Task: For heading Use Nunito with red colour & bold.  font size for heading22,  'Change the font style of data to'Nunito and font size to 14,  Change the alignment of both headline & data to Align left In the sheet  CashExpenses templatesbook
Action: Mouse moved to (43, 132)
Screenshot: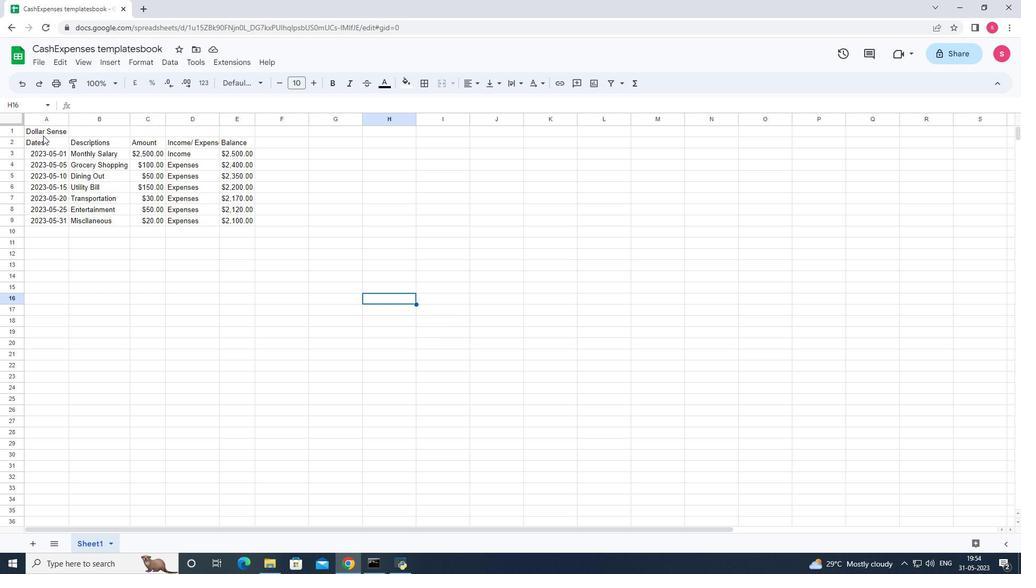 
Action: Mouse pressed left at (43, 132)
Screenshot: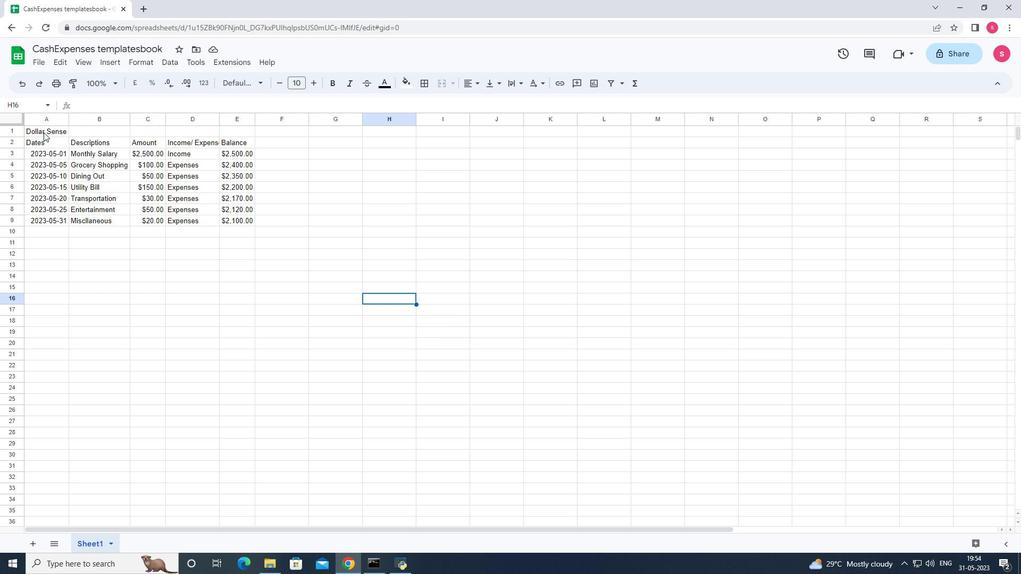 
Action: Mouse moved to (248, 86)
Screenshot: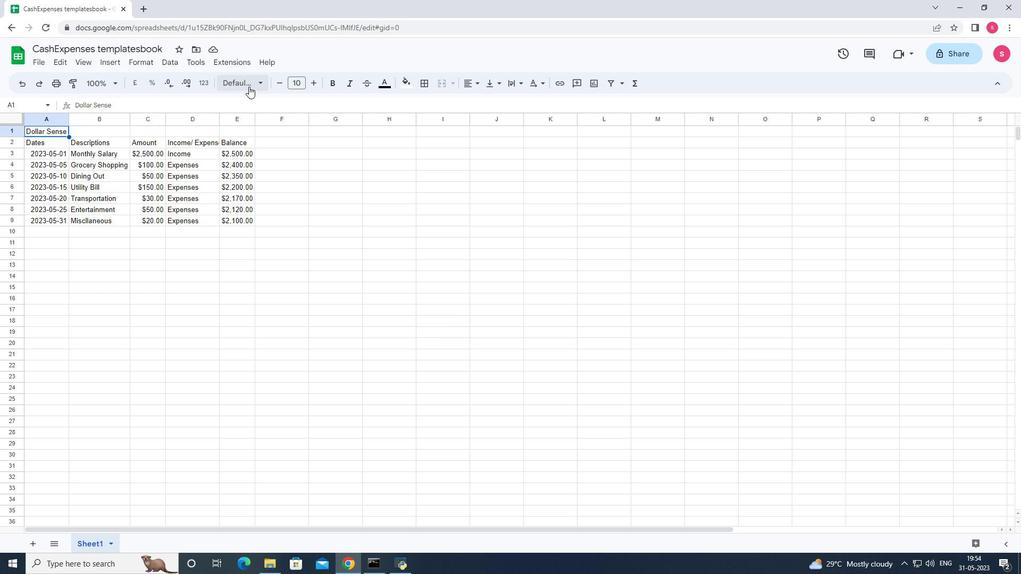 
Action: Mouse pressed left at (248, 86)
Screenshot: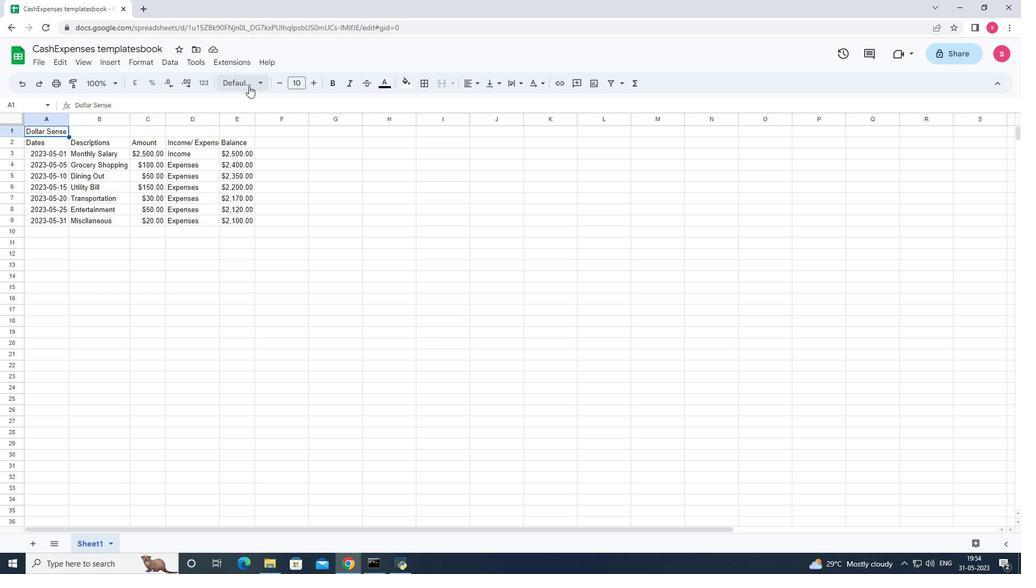 
Action: Mouse moved to (265, 384)
Screenshot: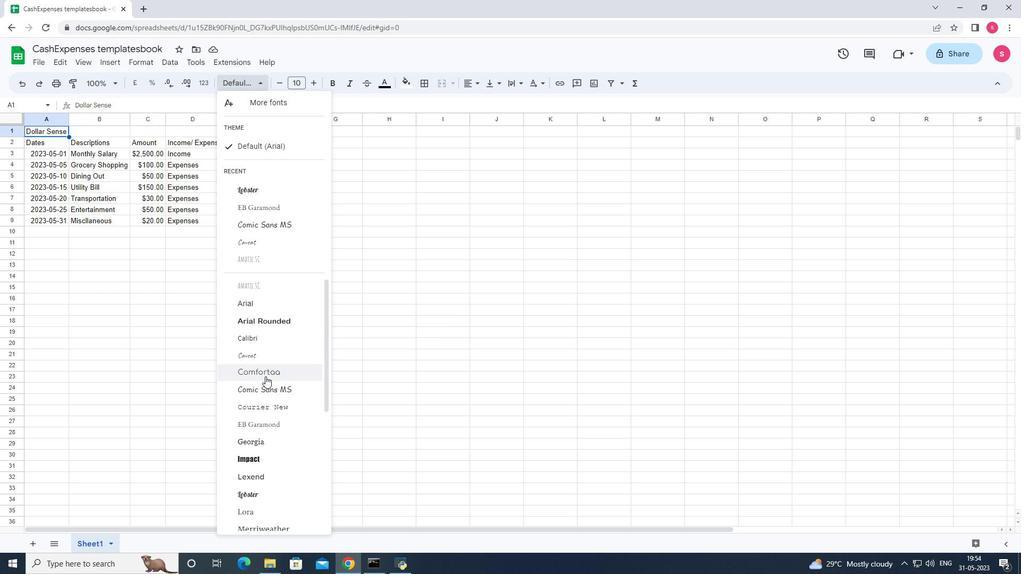 
Action: Mouse scrolled (265, 383) with delta (0, 0)
Screenshot: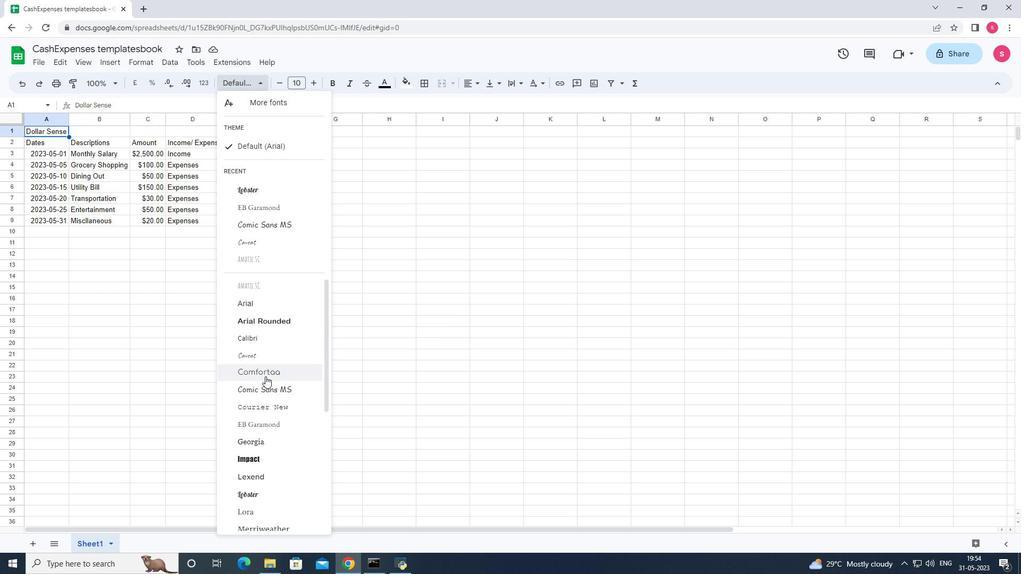 
Action: Mouse moved to (265, 407)
Screenshot: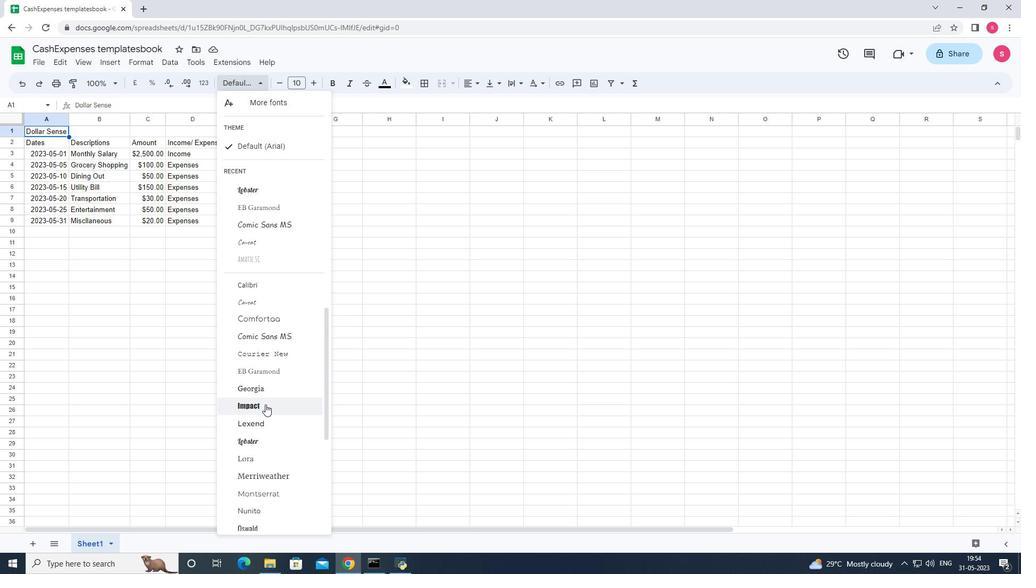 
Action: Mouse scrolled (265, 407) with delta (0, 0)
Screenshot: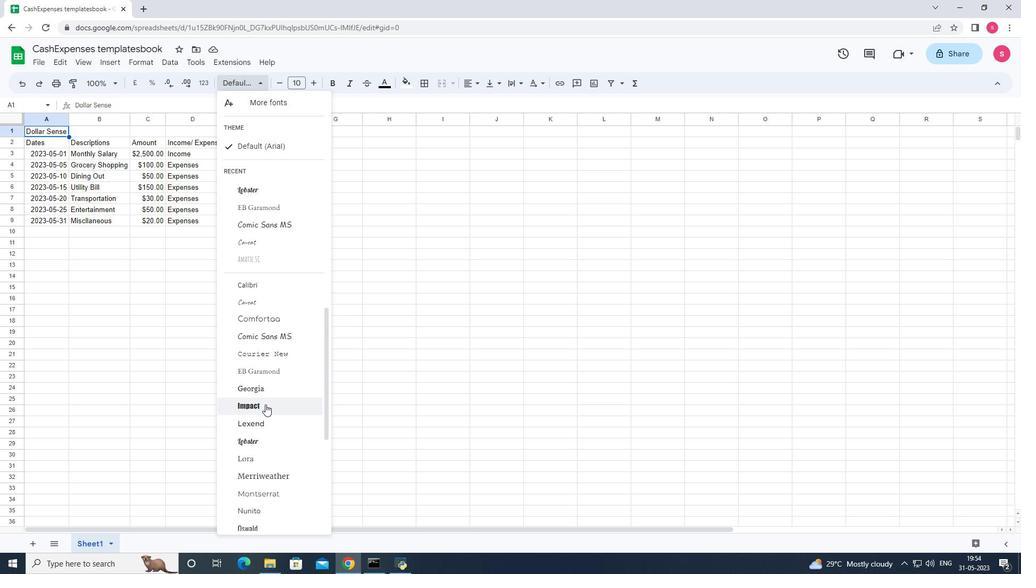 
Action: Mouse moved to (265, 422)
Screenshot: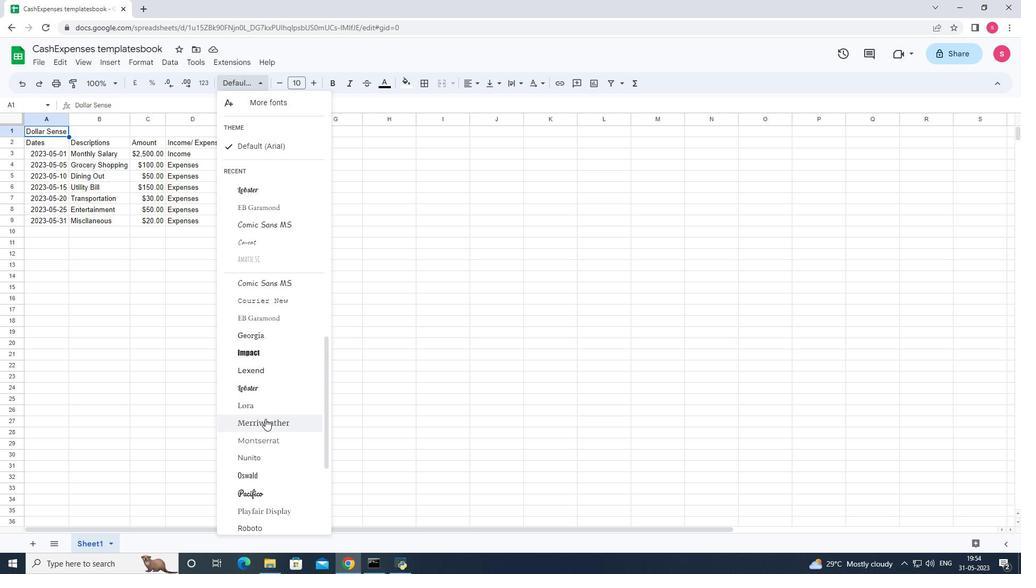 
Action: Mouse scrolled (265, 421) with delta (0, 0)
Screenshot: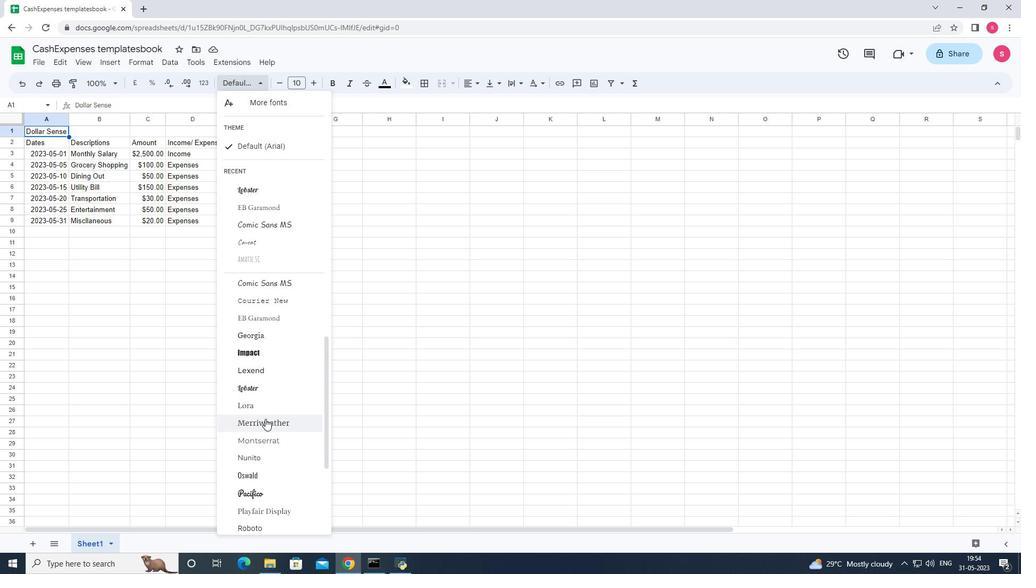 
Action: Mouse moved to (267, 406)
Screenshot: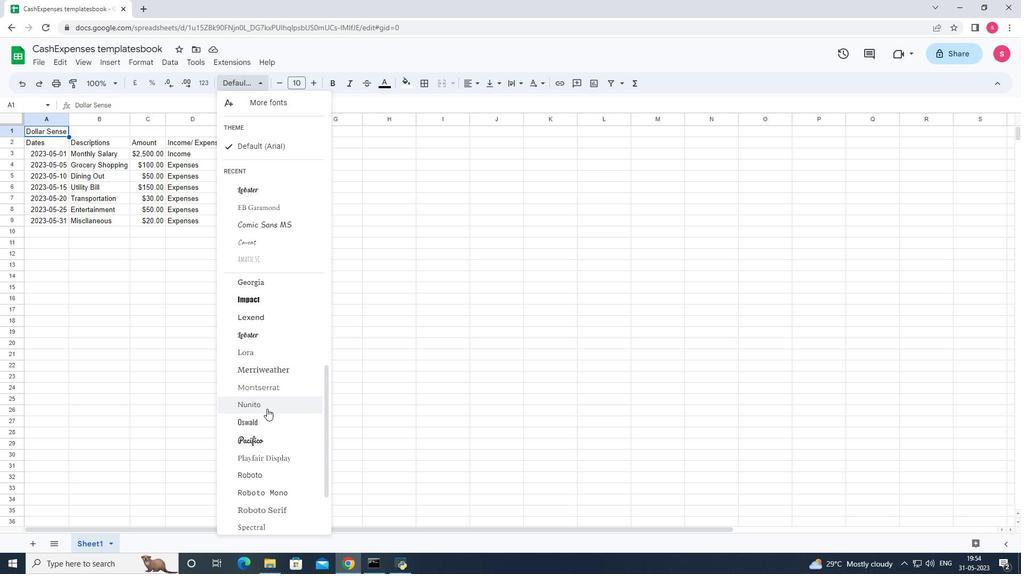 
Action: Mouse pressed left at (267, 406)
Screenshot: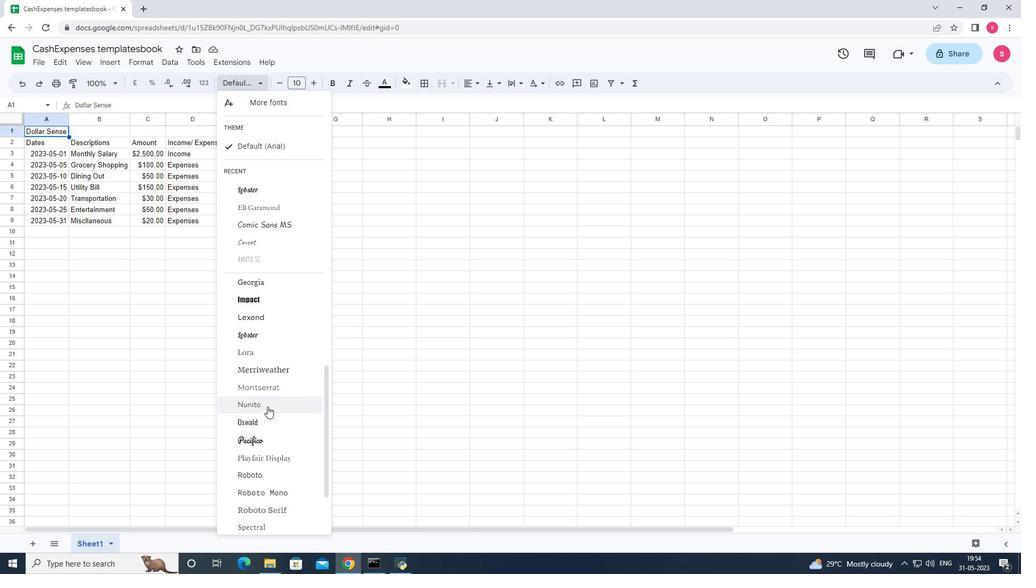 
Action: Mouse moved to (386, 86)
Screenshot: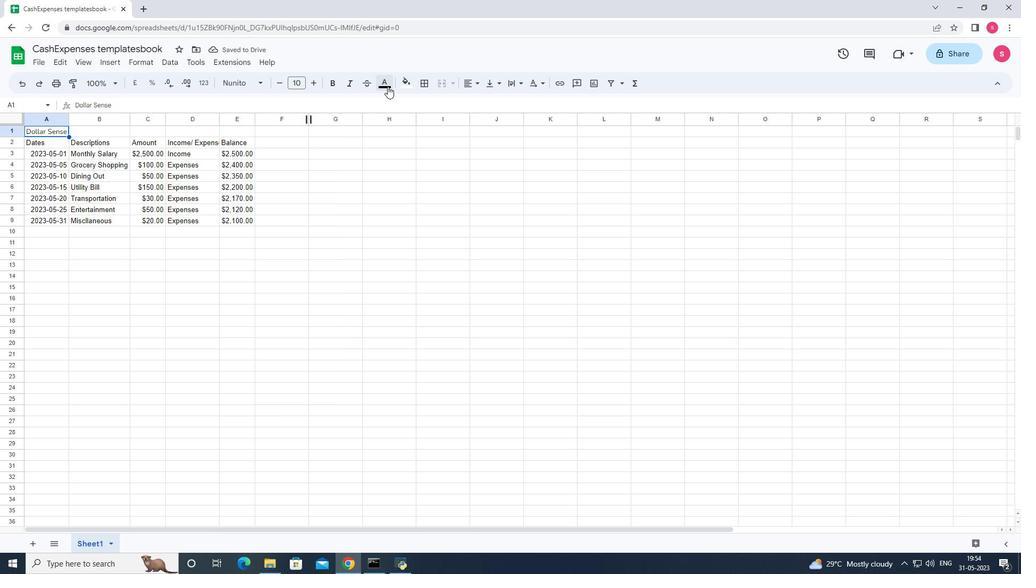 
Action: Mouse pressed left at (386, 86)
Screenshot: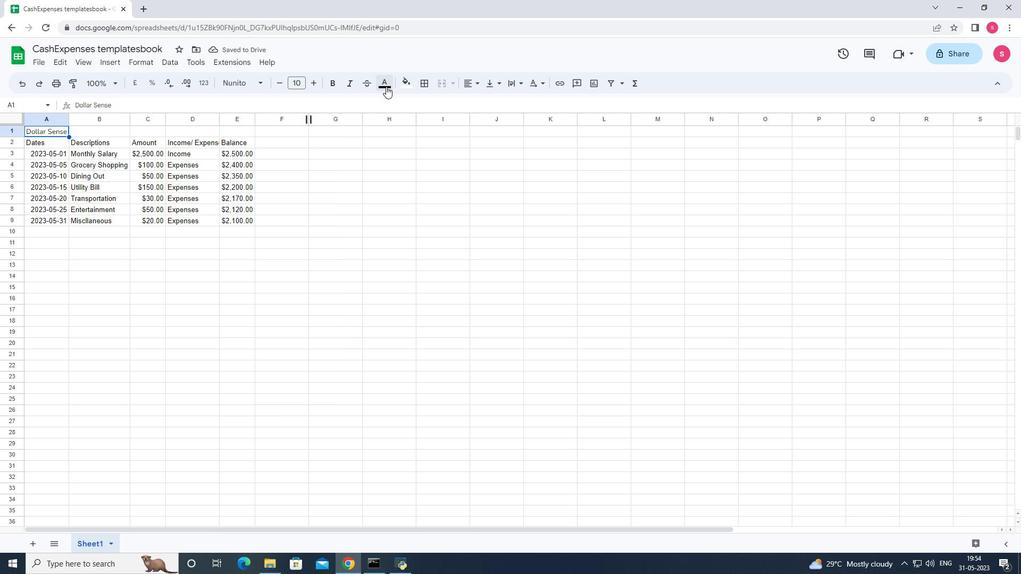 
Action: Mouse moved to (400, 129)
Screenshot: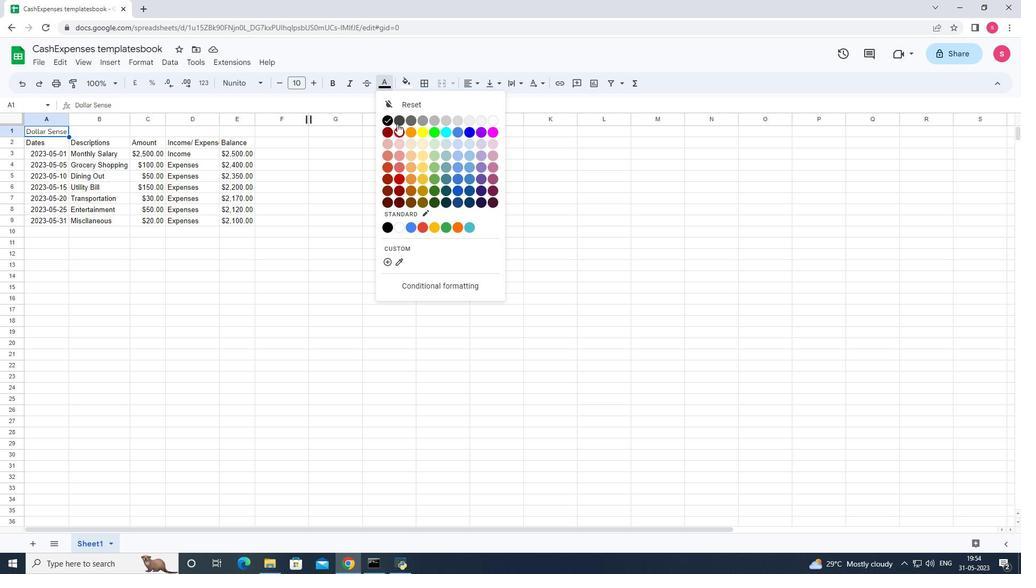 
Action: Mouse pressed left at (400, 129)
Screenshot: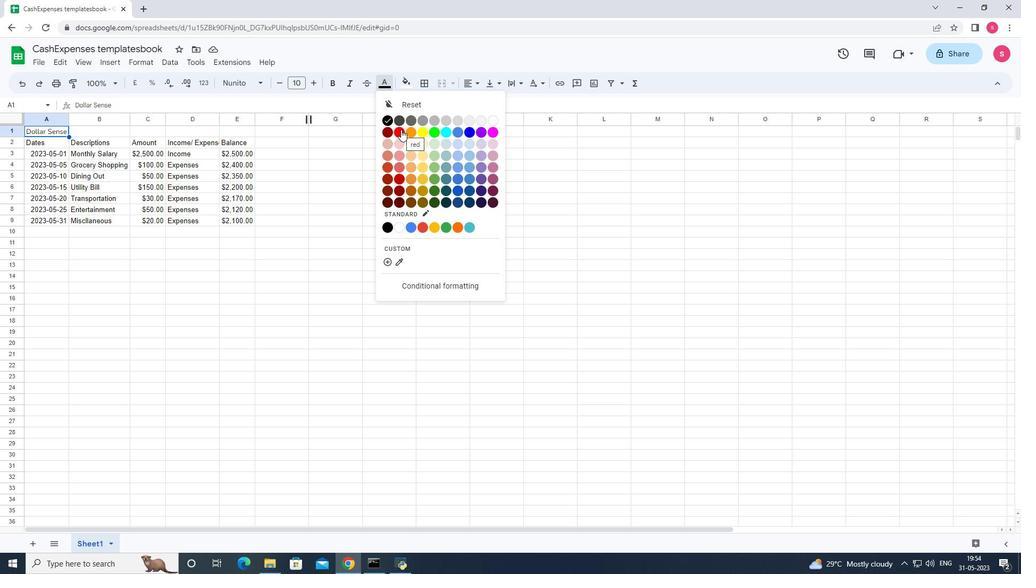 
Action: Mouse moved to (141, 65)
Screenshot: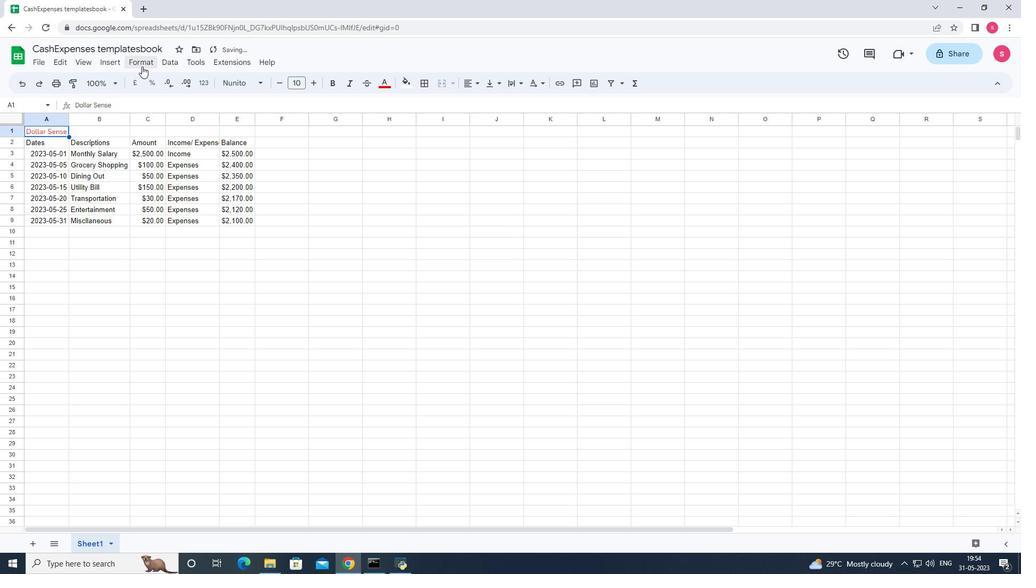 
Action: Mouse pressed left at (141, 65)
Screenshot: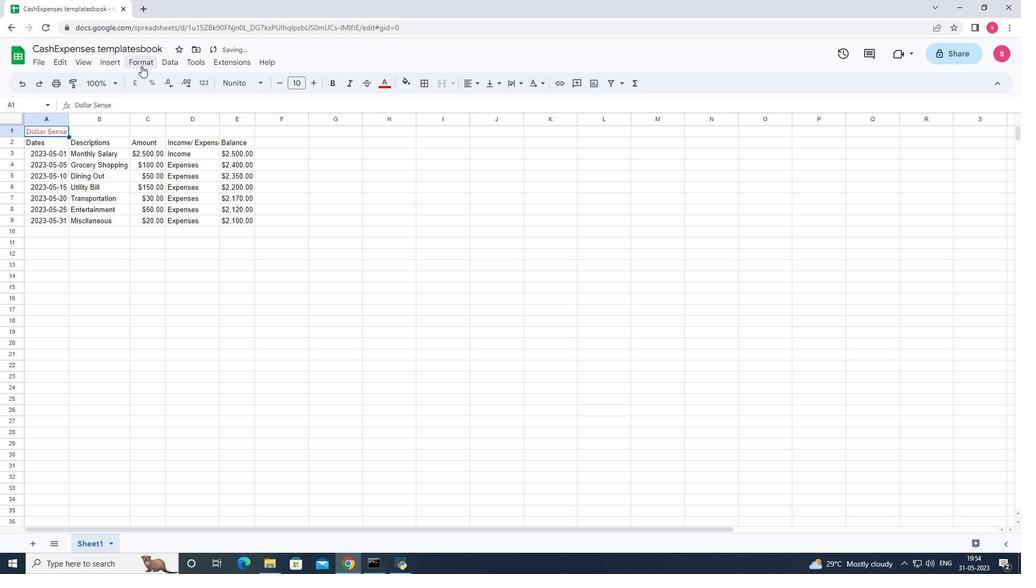
Action: Mouse moved to (163, 122)
Screenshot: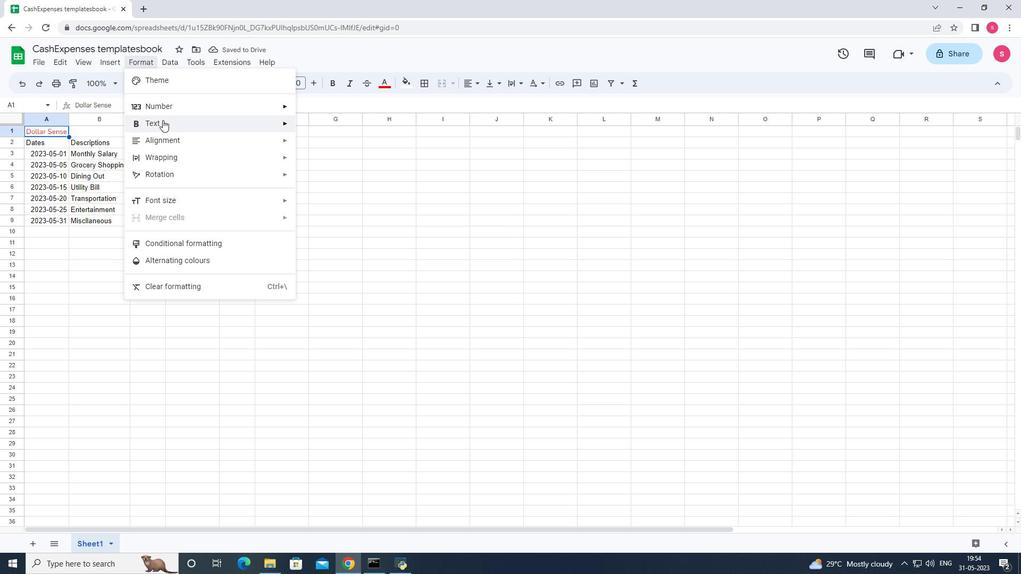 
Action: Mouse pressed left at (163, 122)
Screenshot: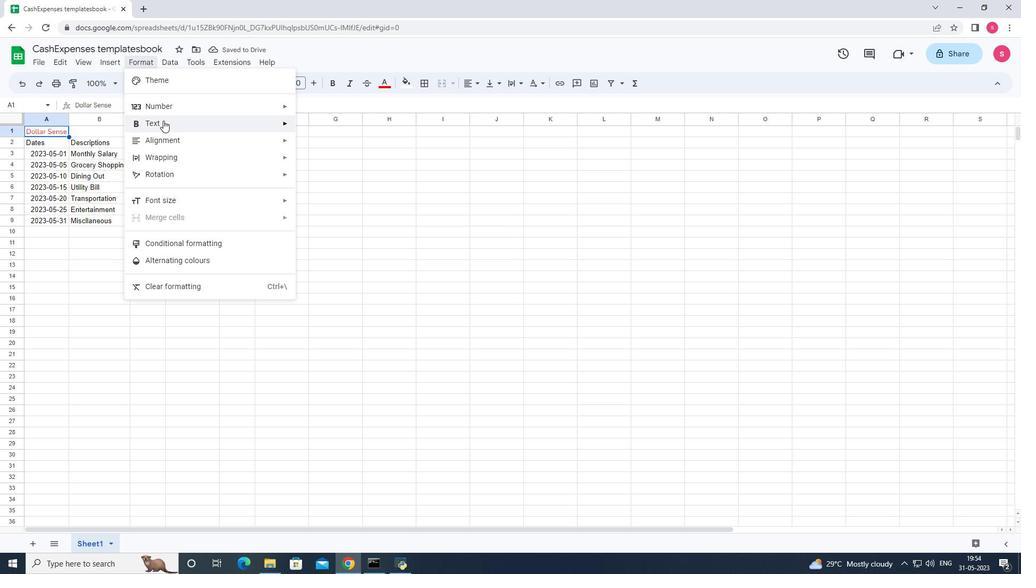 
Action: Mouse moved to (326, 130)
Screenshot: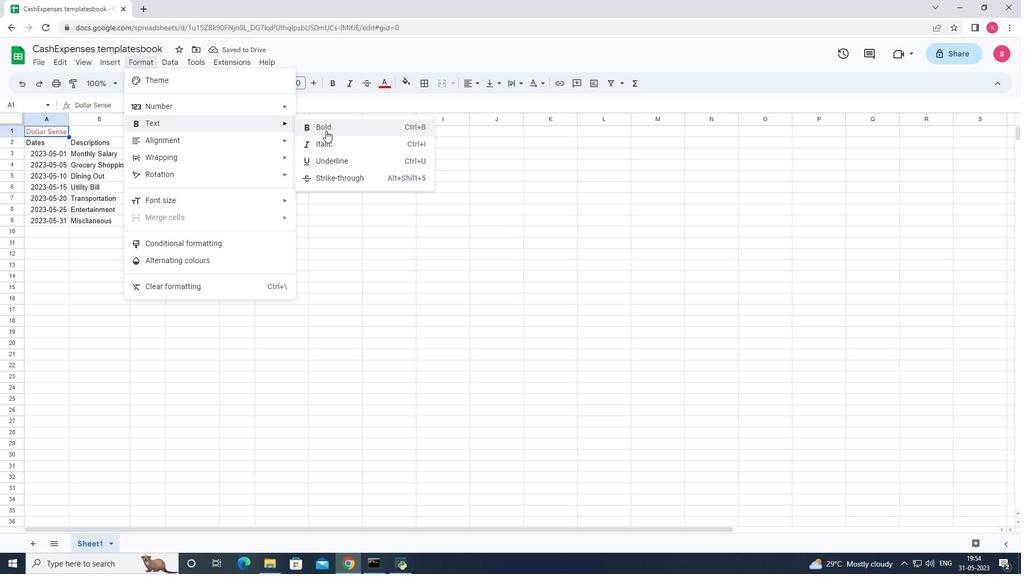 
Action: Mouse pressed left at (326, 130)
Screenshot: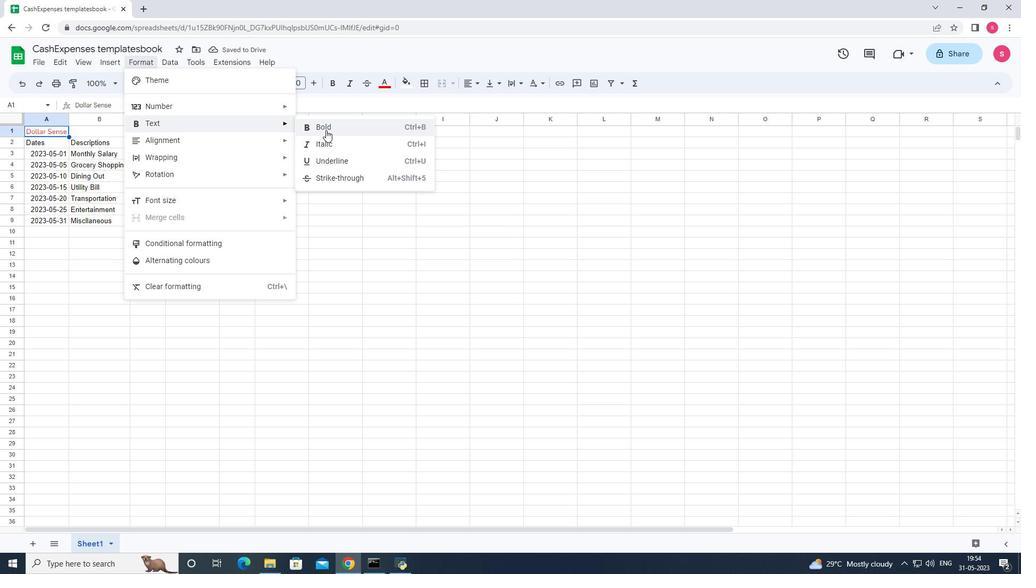 
Action: Mouse moved to (318, 81)
Screenshot: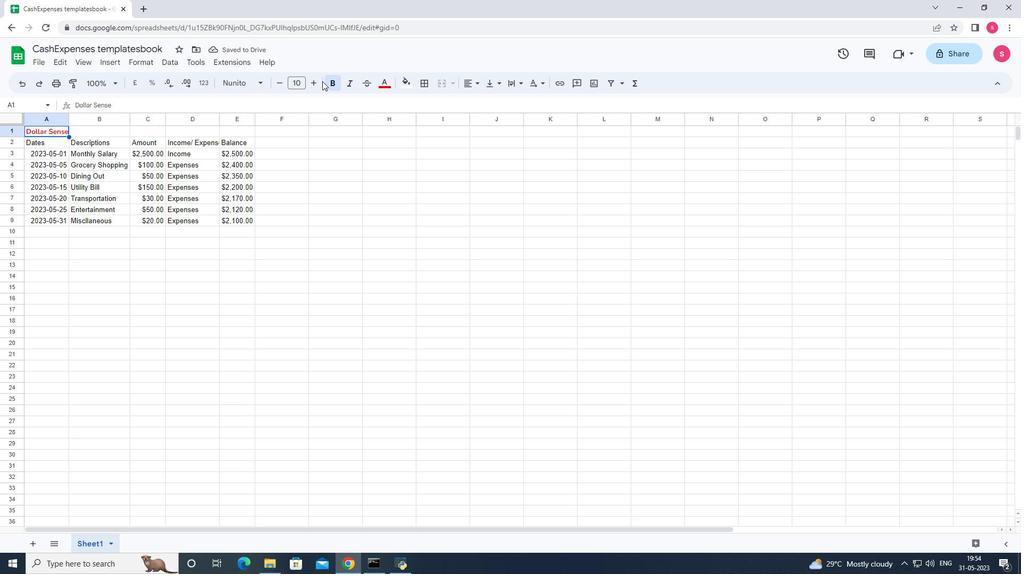 
Action: Mouse pressed left at (318, 81)
Screenshot: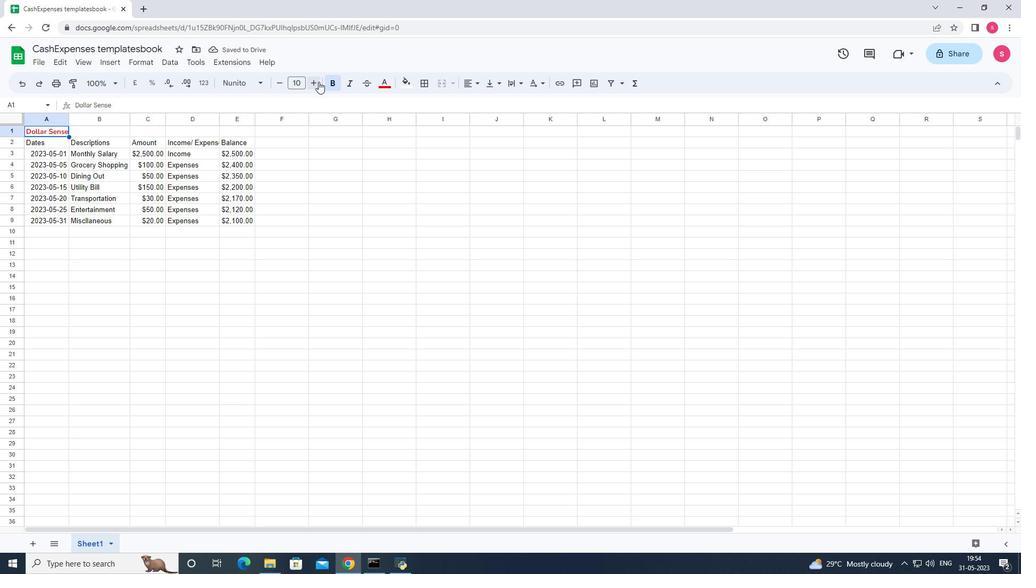 
Action: Mouse pressed left at (318, 81)
Screenshot: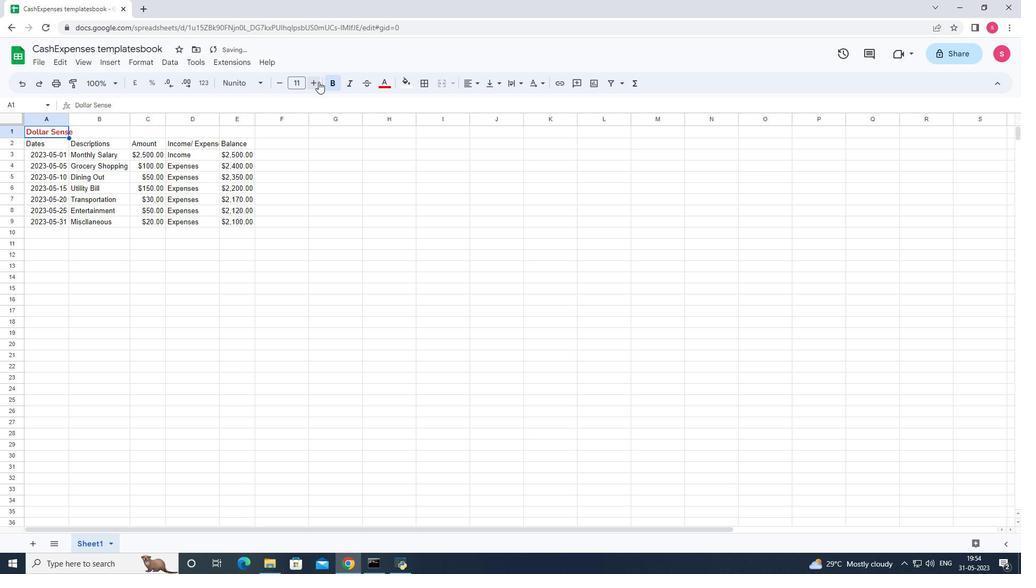 
Action: Mouse pressed left at (318, 81)
Screenshot: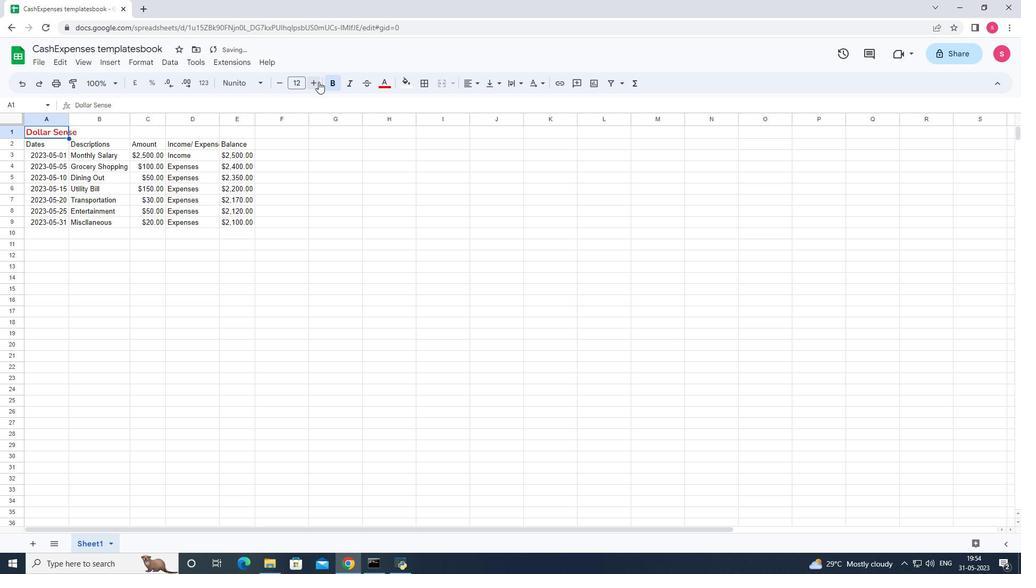 
Action: Mouse pressed left at (318, 81)
Screenshot: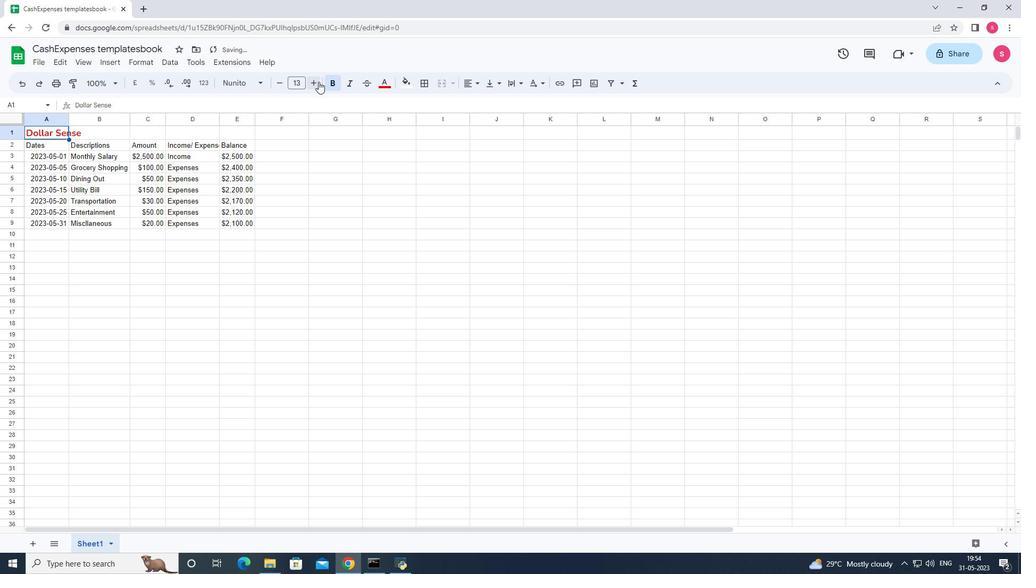 
Action: Mouse pressed left at (318, 81)
Screenshot: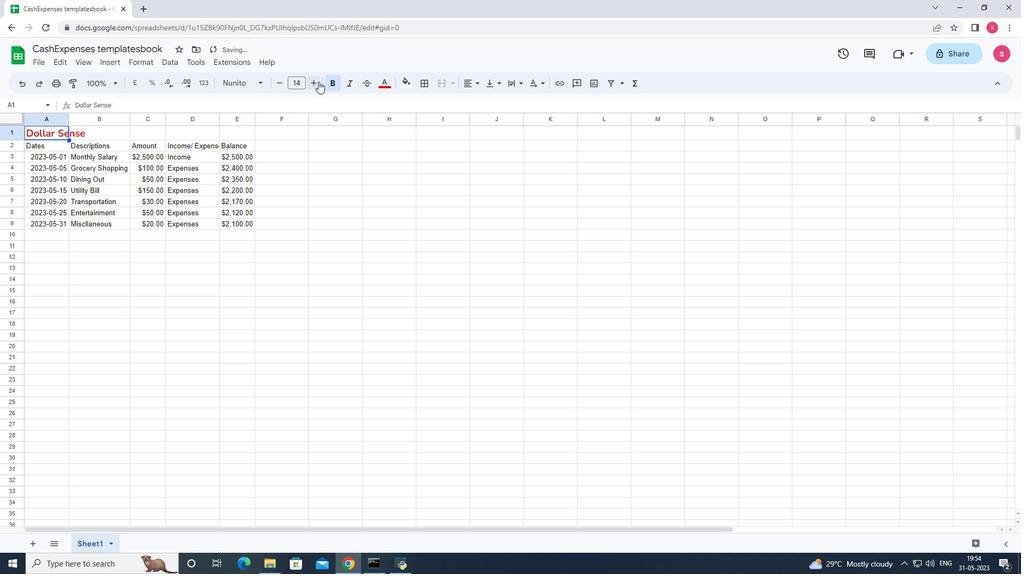 
Action: Mouse moved to (318, 81)
Screenshot: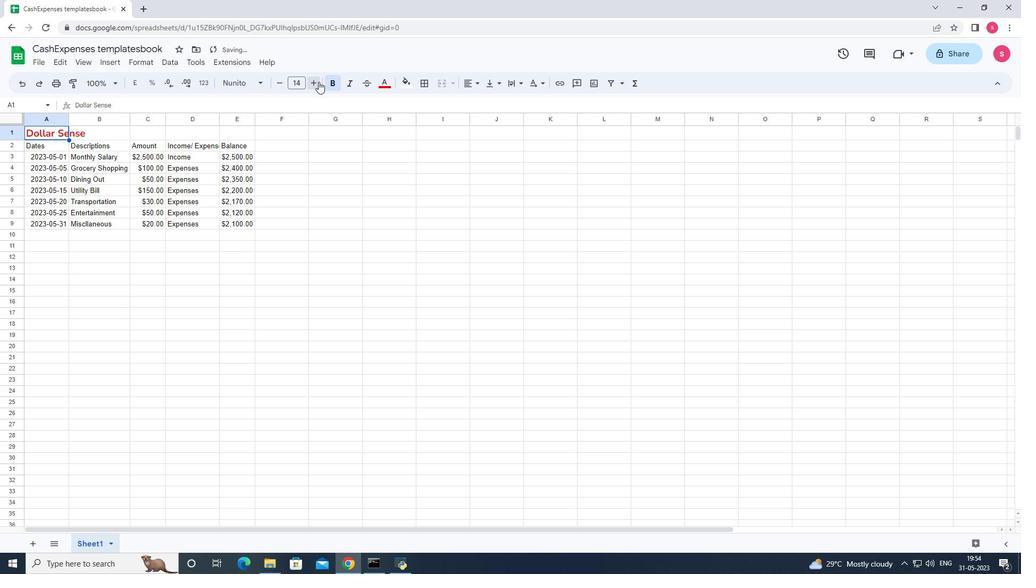 
Action: Mouse pressed left at (318, 81)
Screenshot: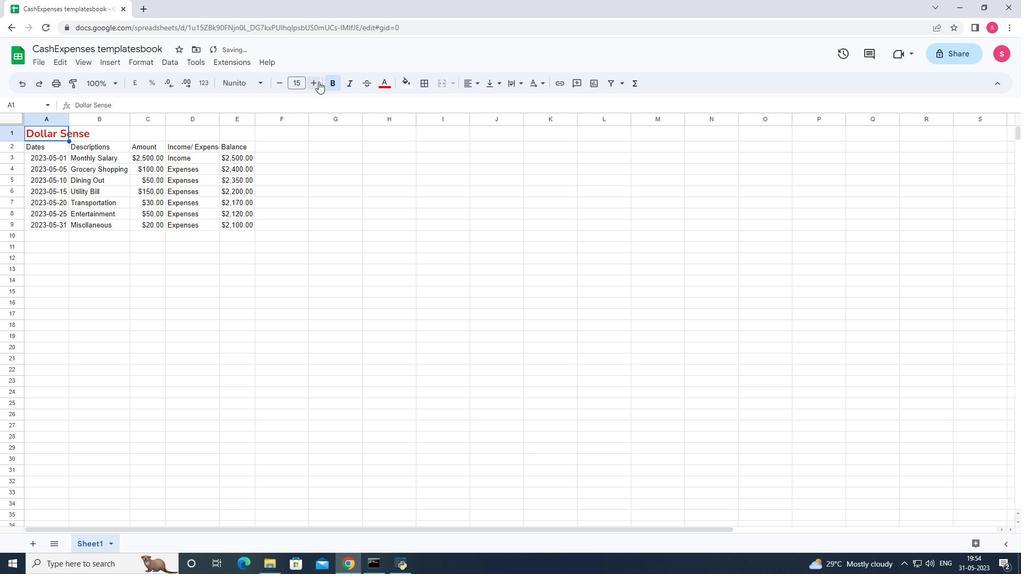 
Action: Mouse pressed left at (318, 81)
Screenshot: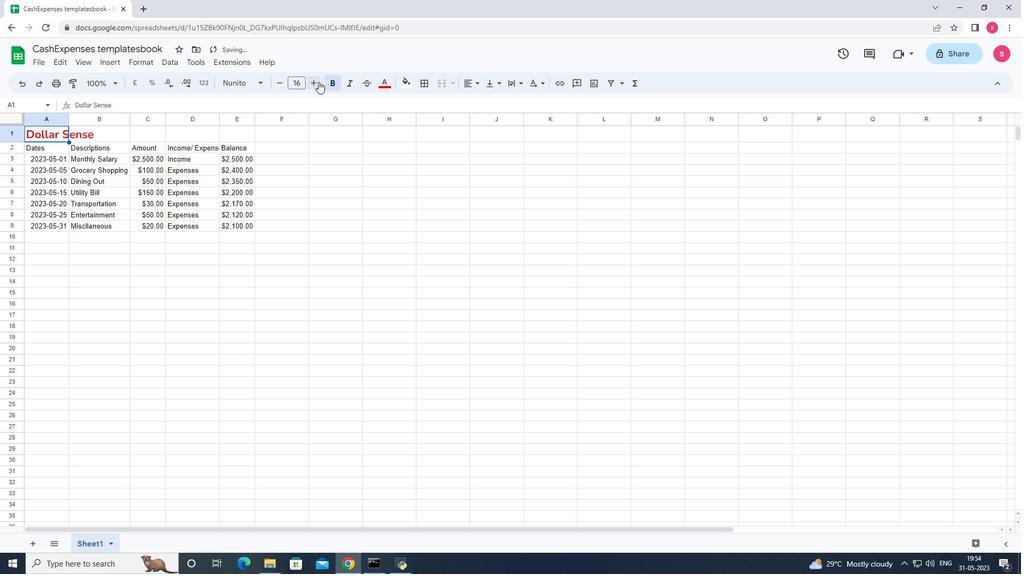 
Action: Mouse pressed left at (318, 81)
Screenshot: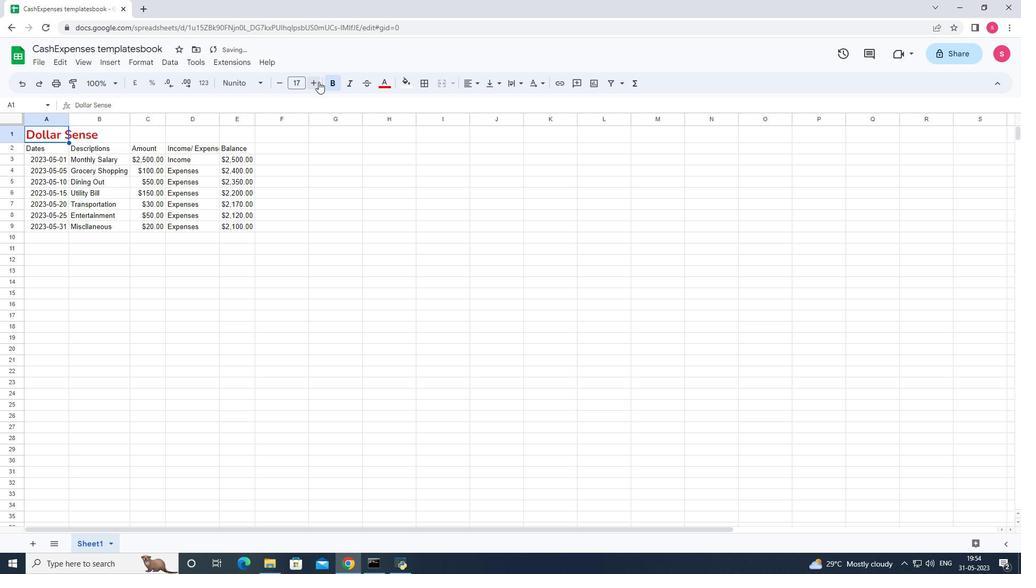 
Action: Mouse pressed left at (318, 81)
Screenshot: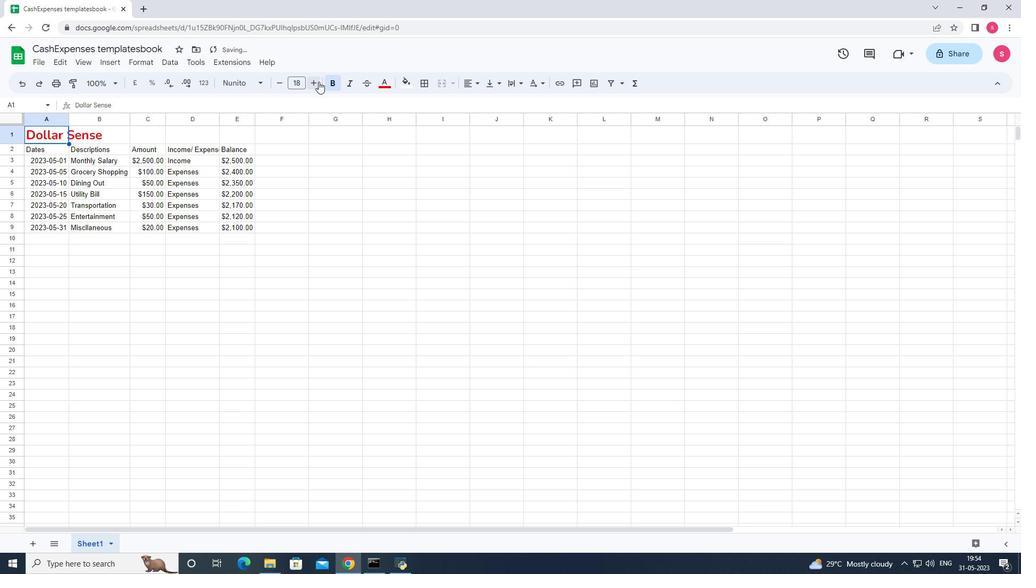 
Action: Mouse pressed left at (318, 81)
Screenshot: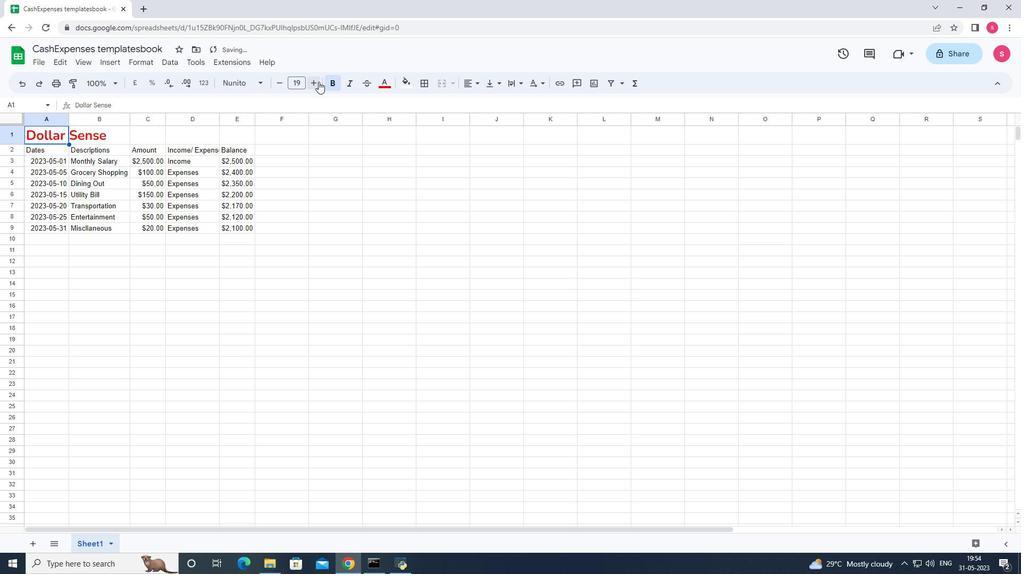 
Action: Mouse pressed left at (318, 81)
Screenshot: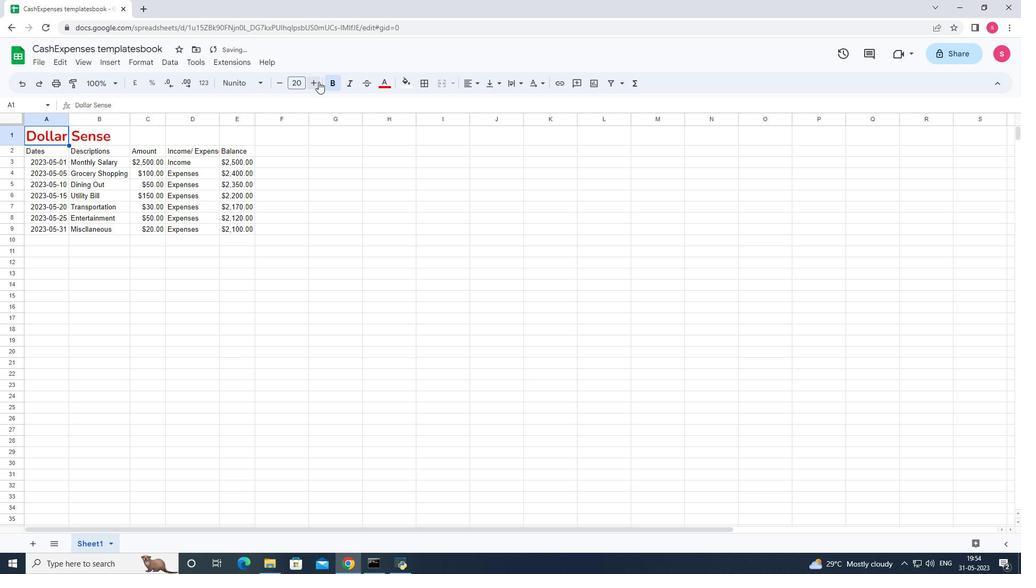 
Action: Mouse pressed left at (318, 81)
Screenshot: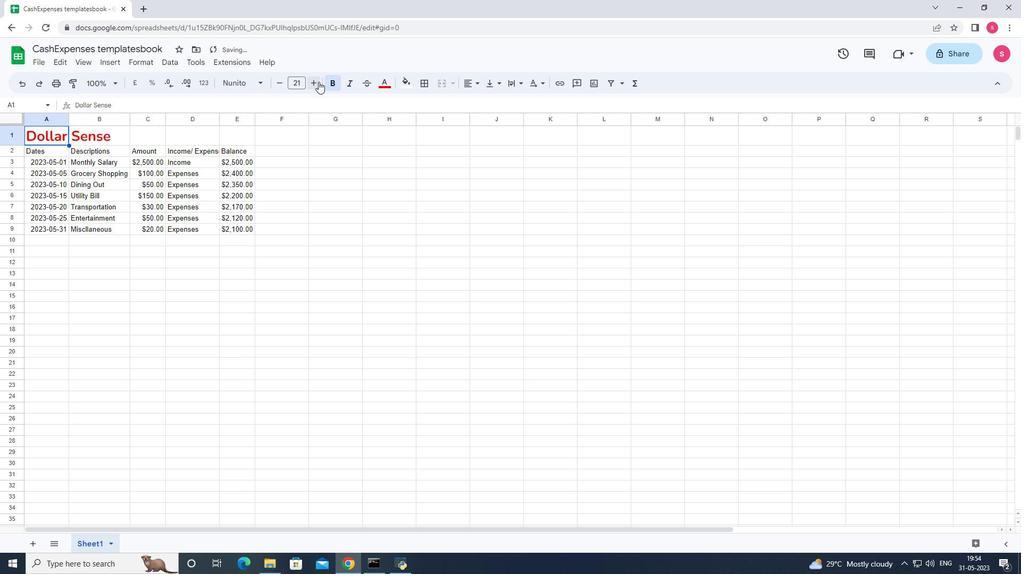 
Action: Mouse moved to (357, 222)
Screenshot: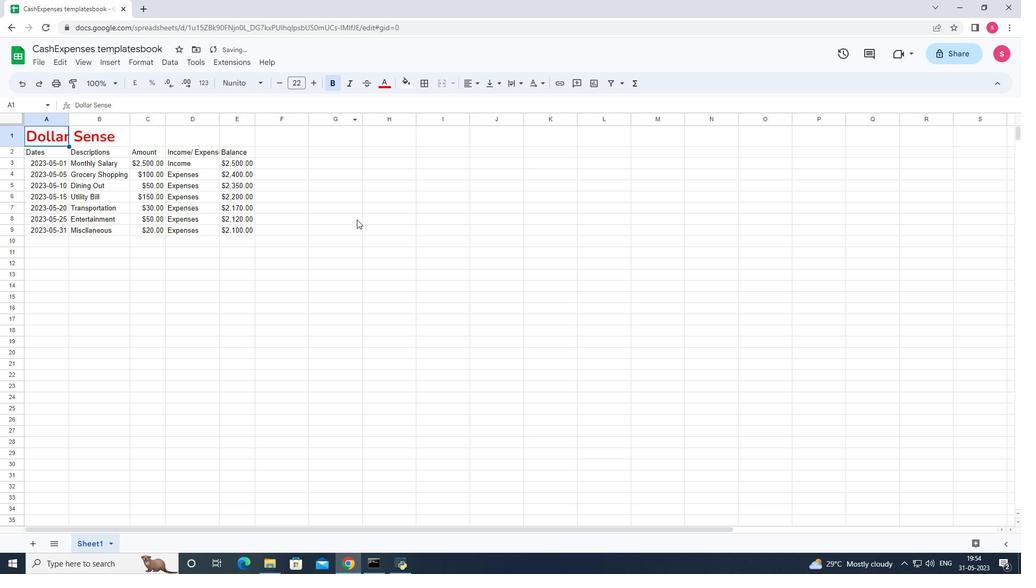
Action: Mouse pressed left at (357, 222)
Screenshot: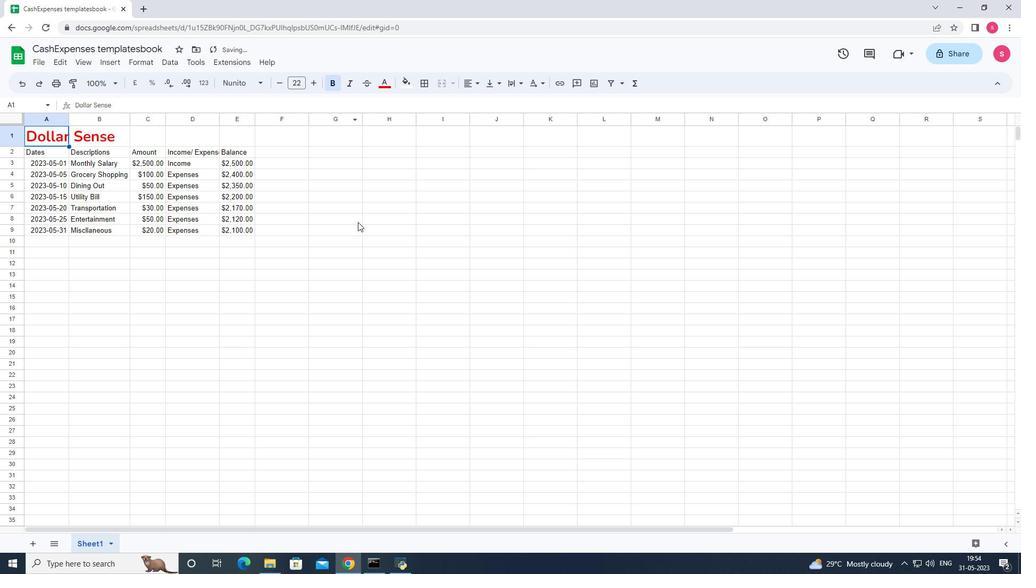 
Action: Mouse moved to (28, 147)
Screenshot: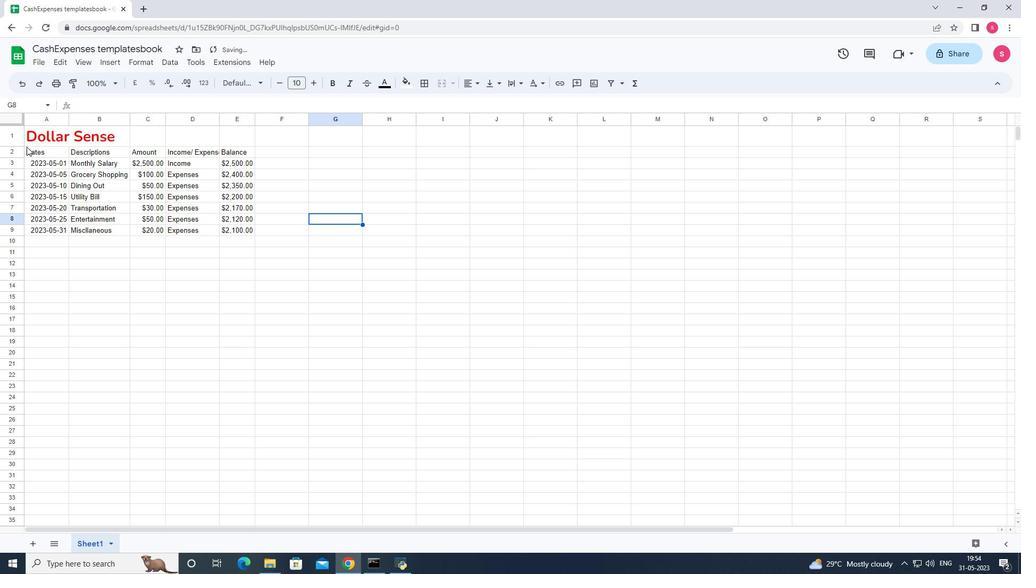 
Action: Mouse pressed left at (28, 147)
Screenshot: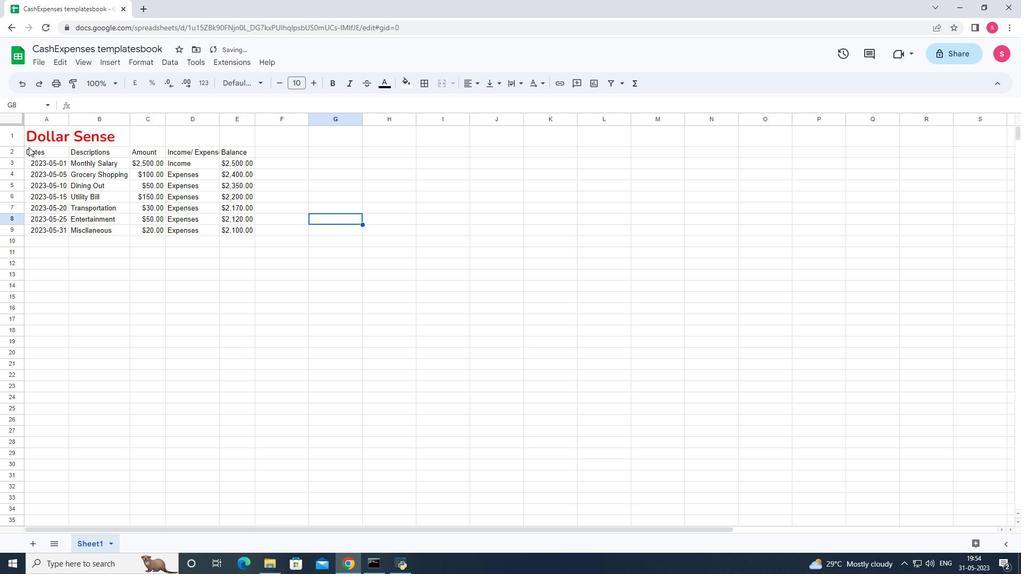 
Action: Mouse moved to (241, 85)
Screenshot: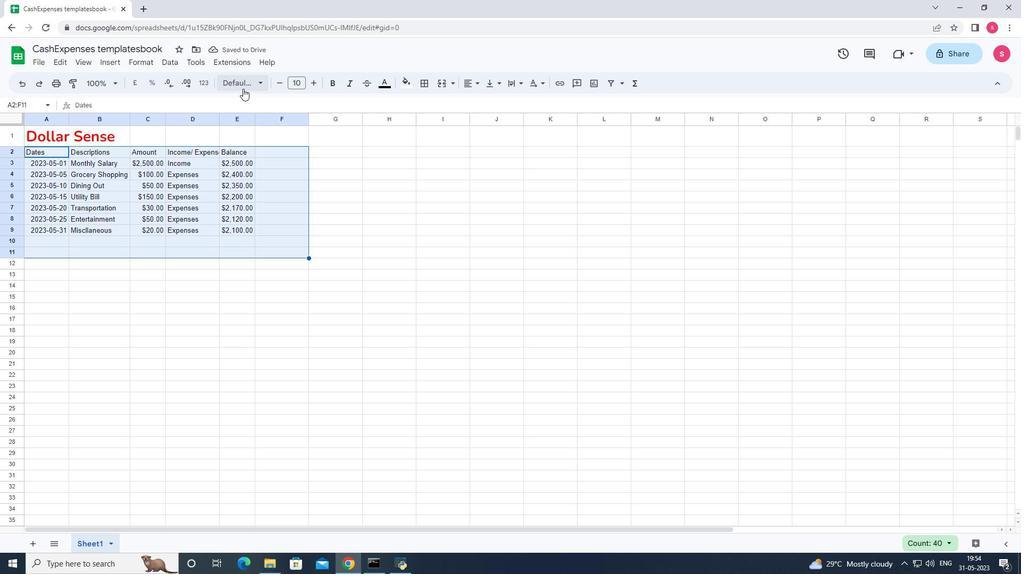 
Action: Mouse pressed left at (241, 85)
Screenshot: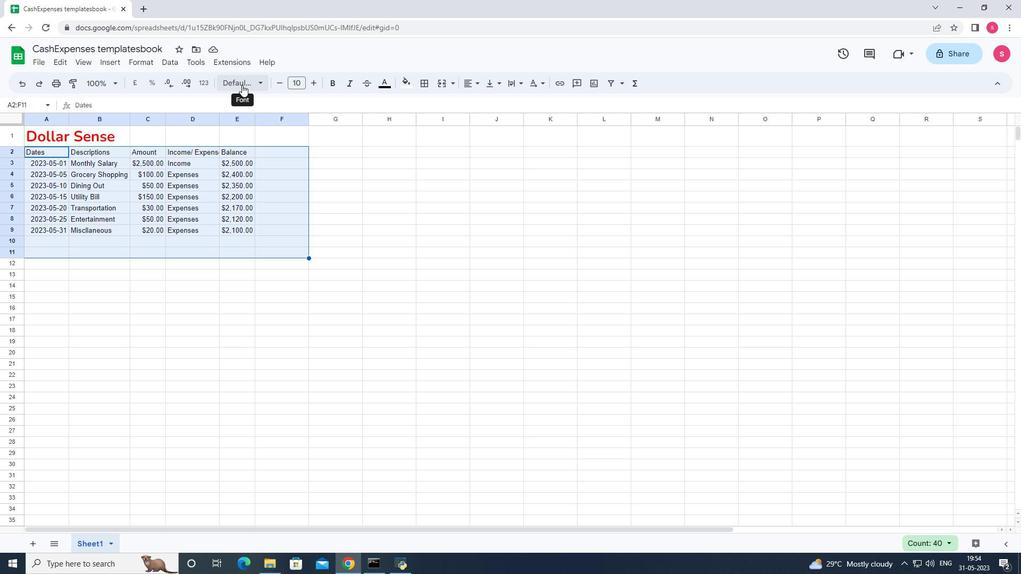 
Action: Mouse moved to (266, 310)
Screenshot: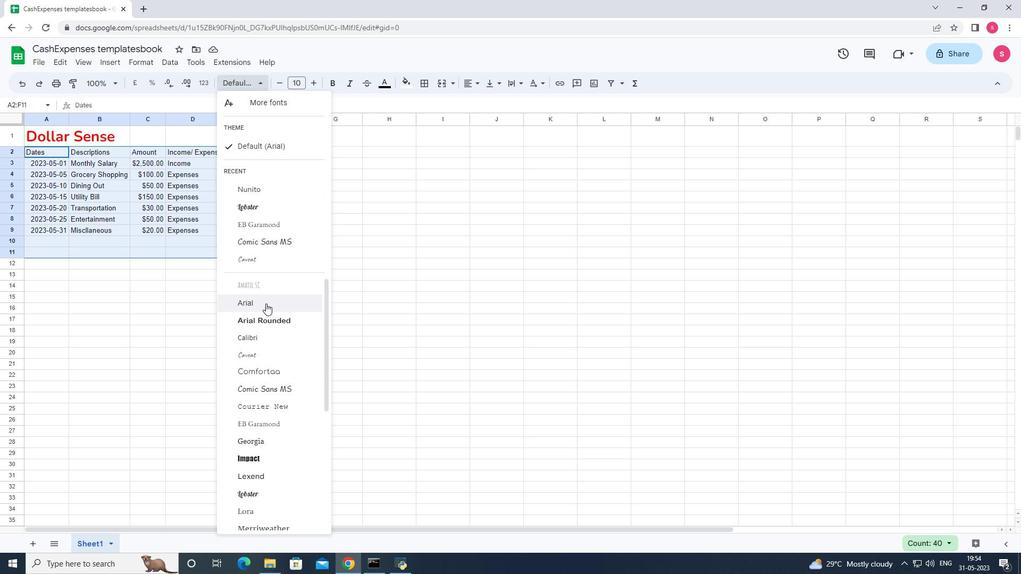 
Action: Mouse scrolled (266, 310) with delta (0, 0)
Screenshot: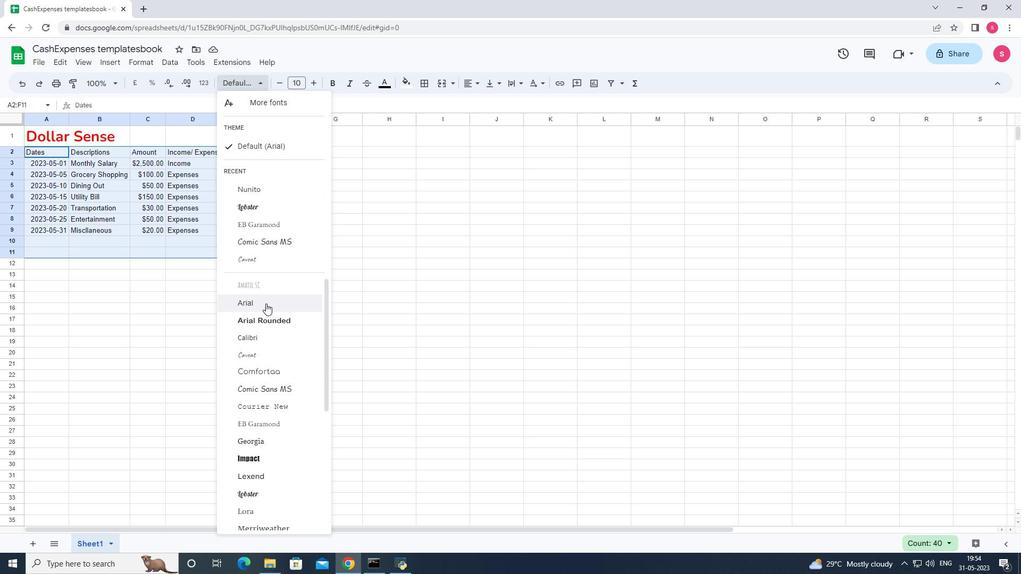 
Action: Mouse moved to (269, 334)
Screenshot: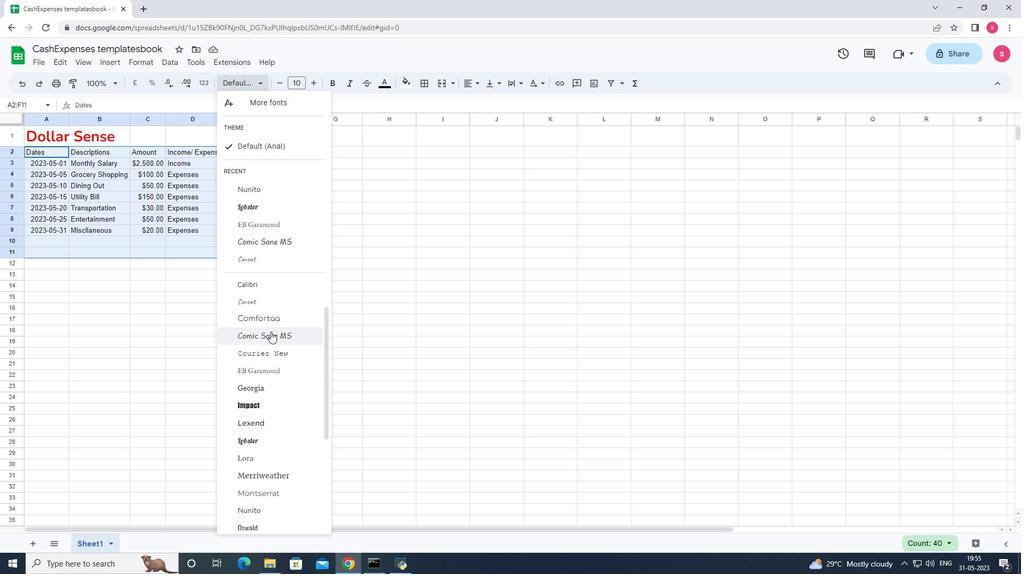 
Action: Mouse scrolled (269, 333) with delta (0, 0)
Screenshot: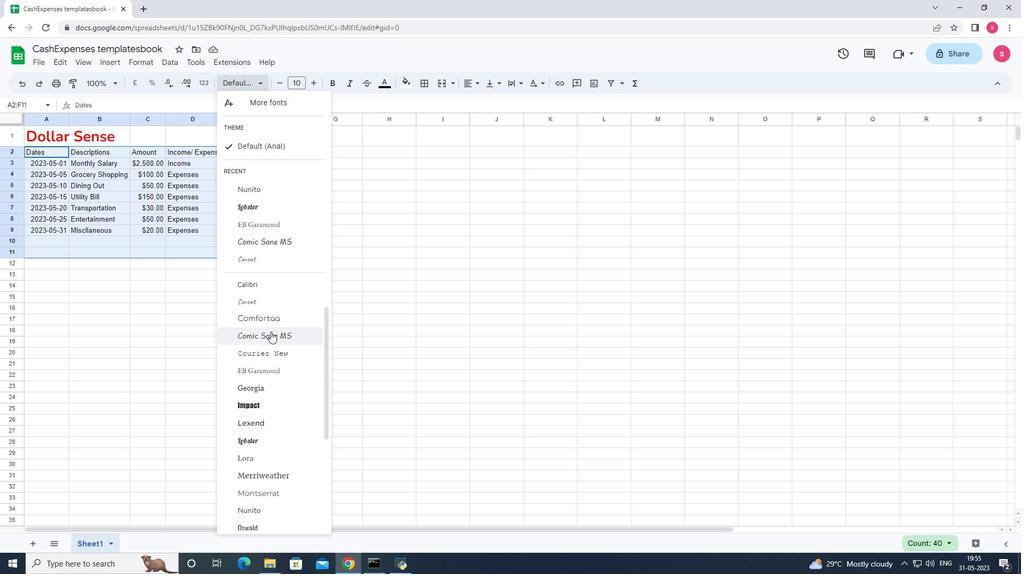 
Action: Mouse moved to (268, 340)
Screenshot: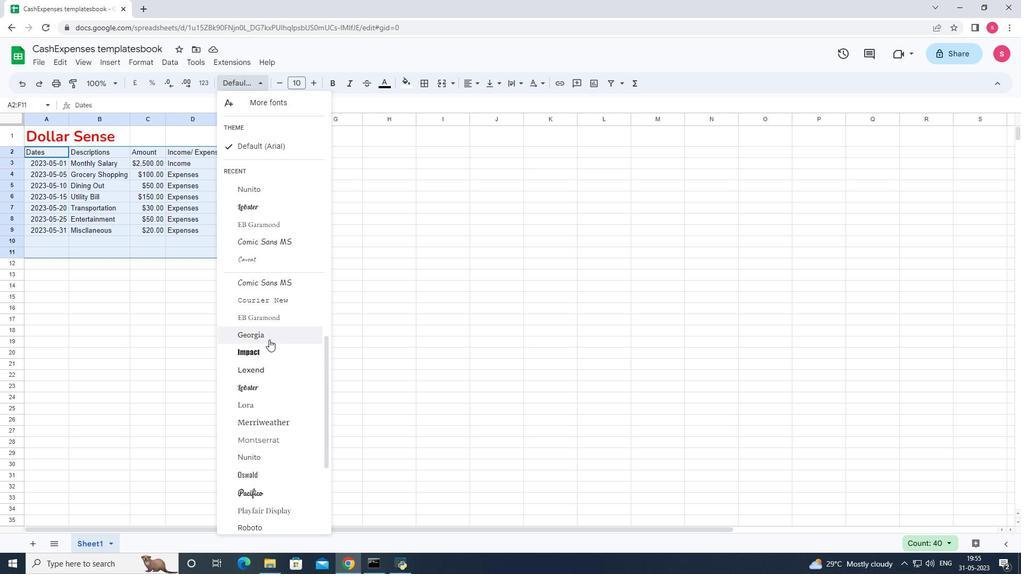 
Action: Mouse scrolled (268, 339) with delta (0, 0)
Screenshot: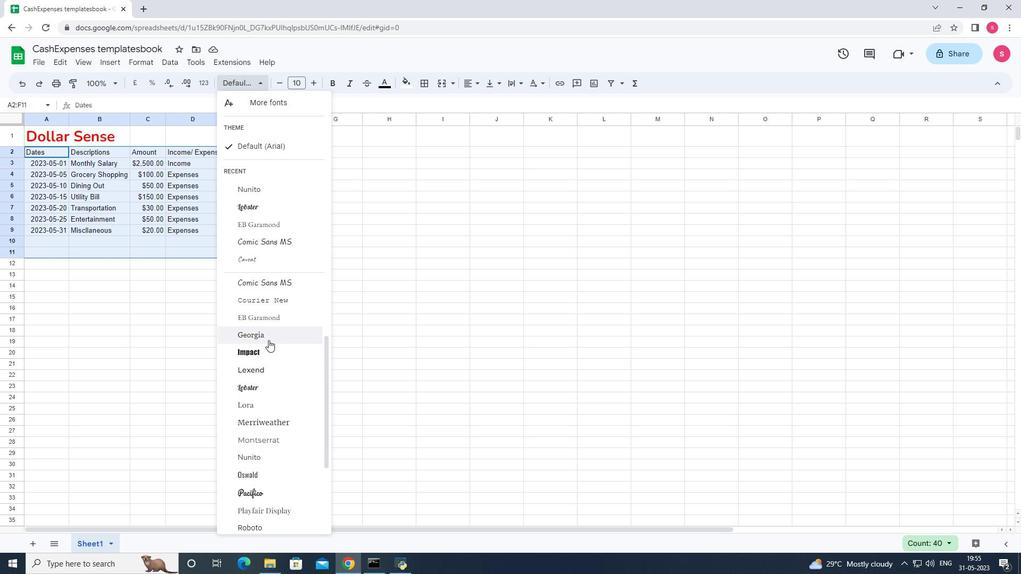 
Action: Mouse moved to (268, 343)
Screenshot: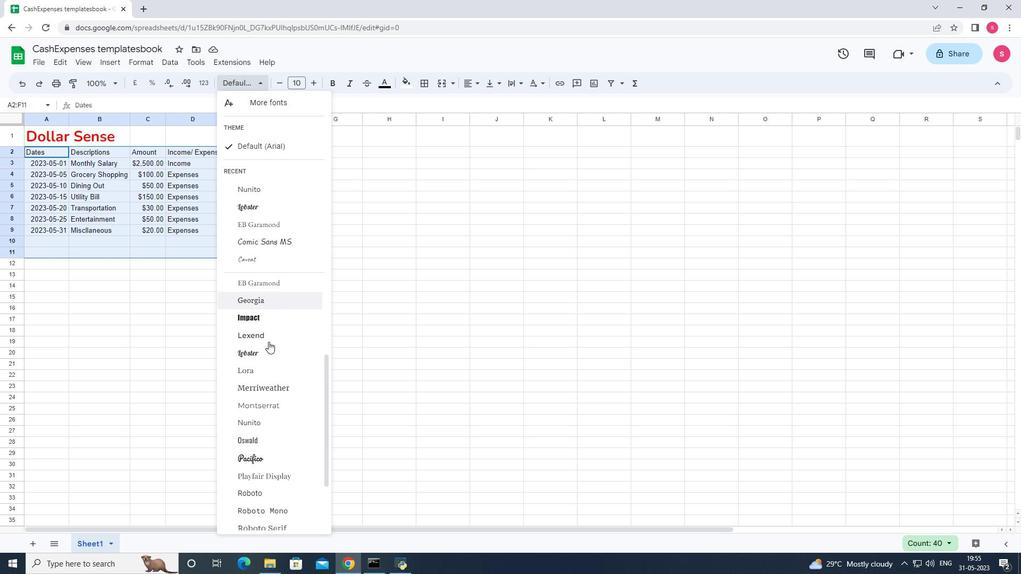 
Action: Mouse scrolled (268, 343) with delta (0, 0)
Screenshot: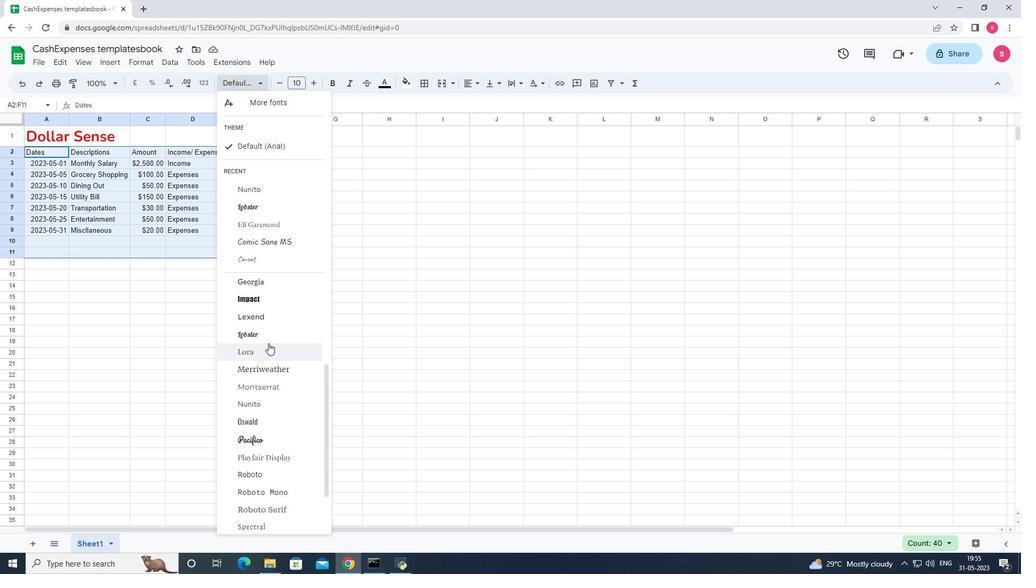 
Action: Mouse moved to (268, 344)
Screenshot: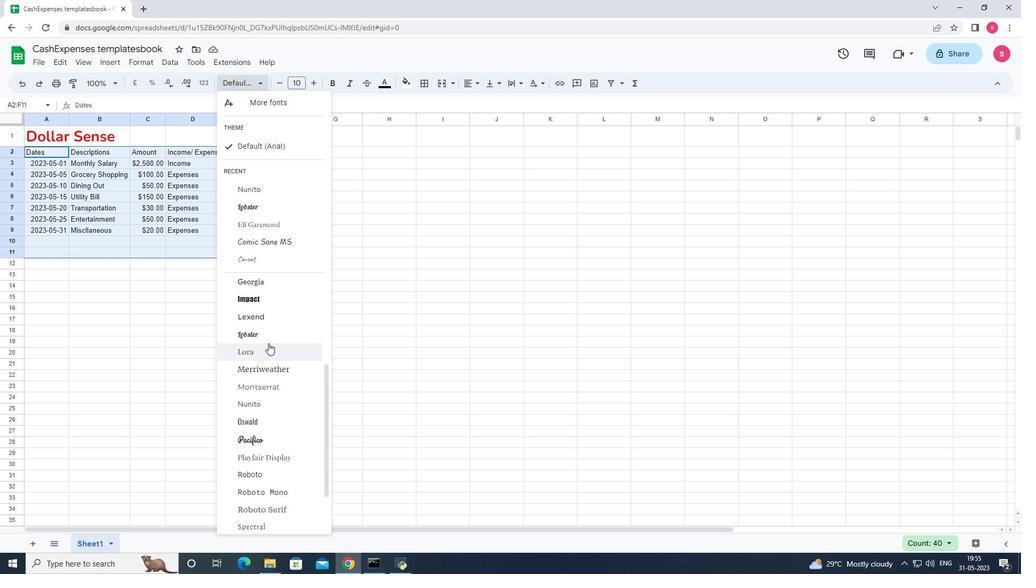 
Action: Mouse scrolled (268, 343) with delta (0, 0)
Screenshot: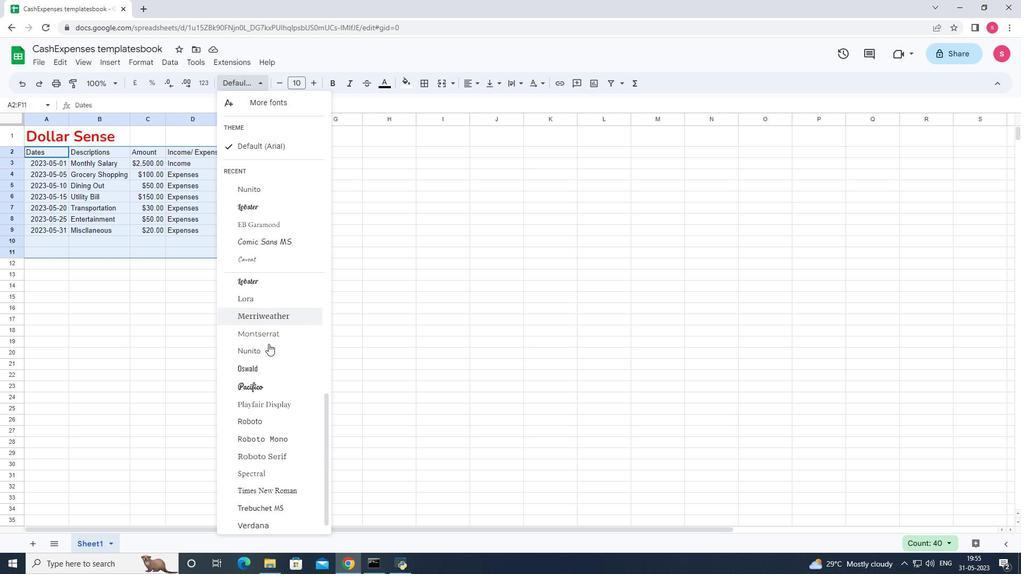 
Action: Mouse moved to (268, 344)
Screenshot: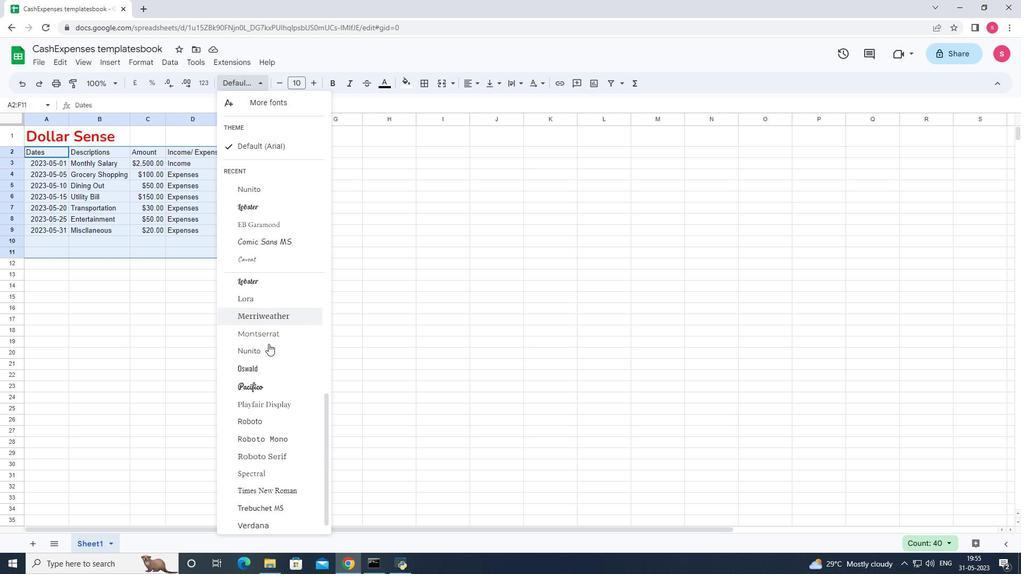 
Action: Mouse pressed left at (268, 344)
Screenshot: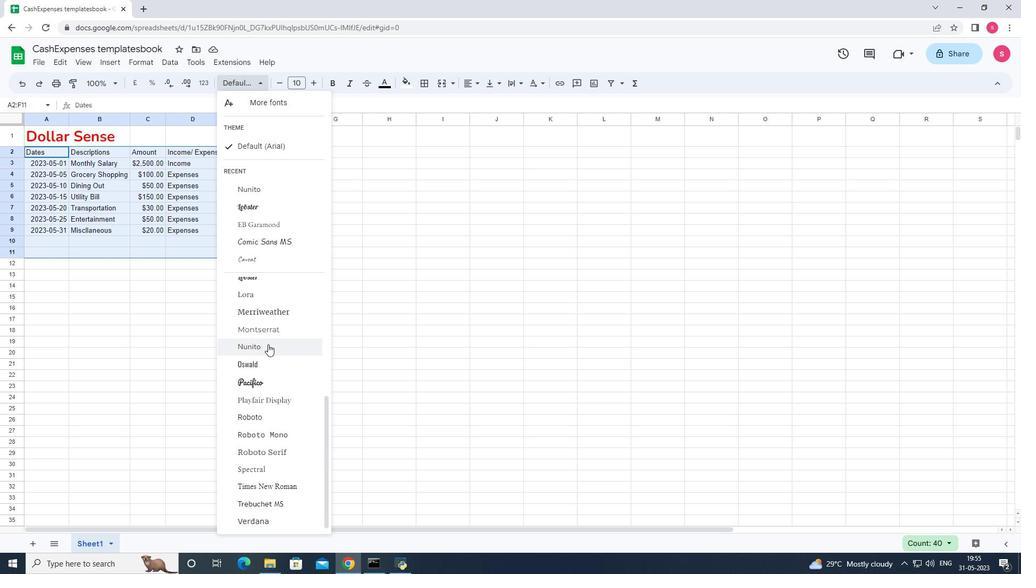 
Action: Mouse moved to (313, 81)
Screenshot: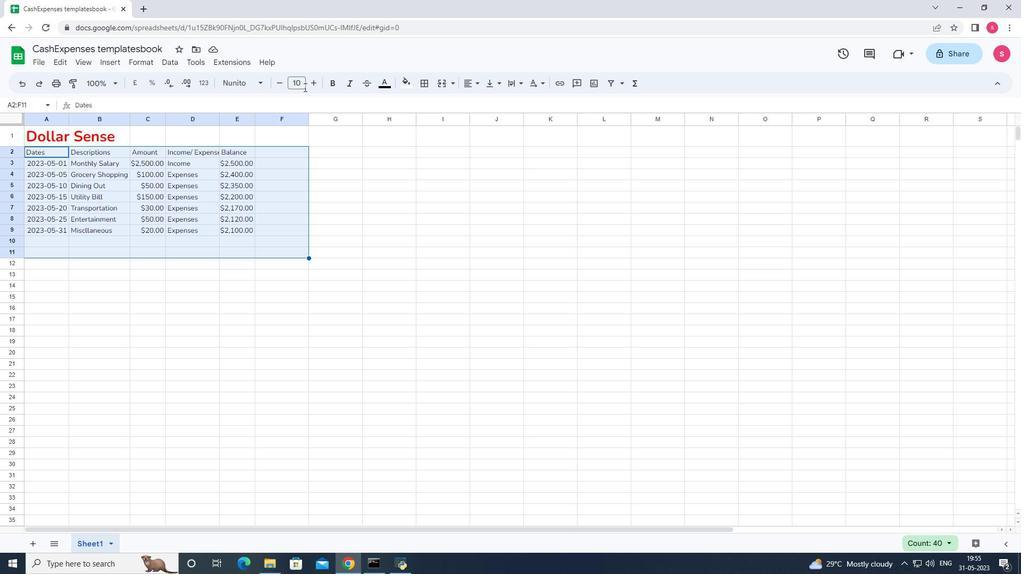 
Action: Mouse pressed left at (313, 81)
Screenshot: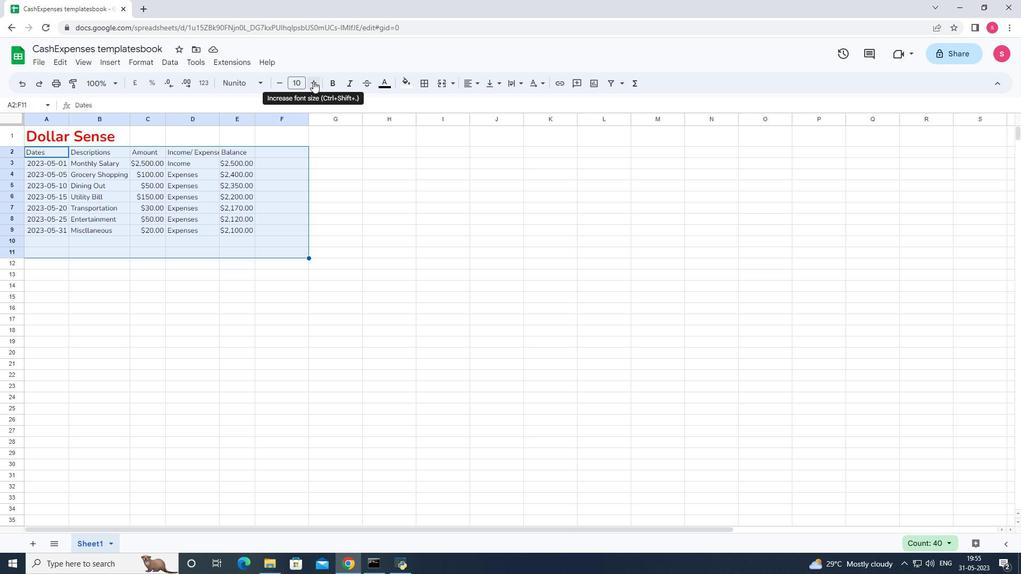 
Action: Mouse pressed left at (313, 81)
Screenshot: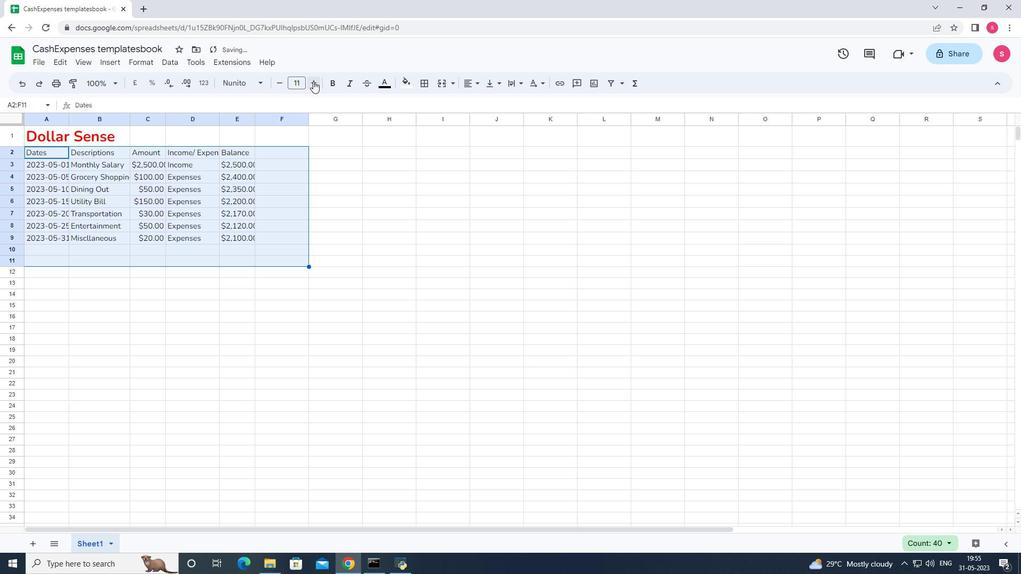 
Action: Mouse pressed left at (313, 81)
Screenshot: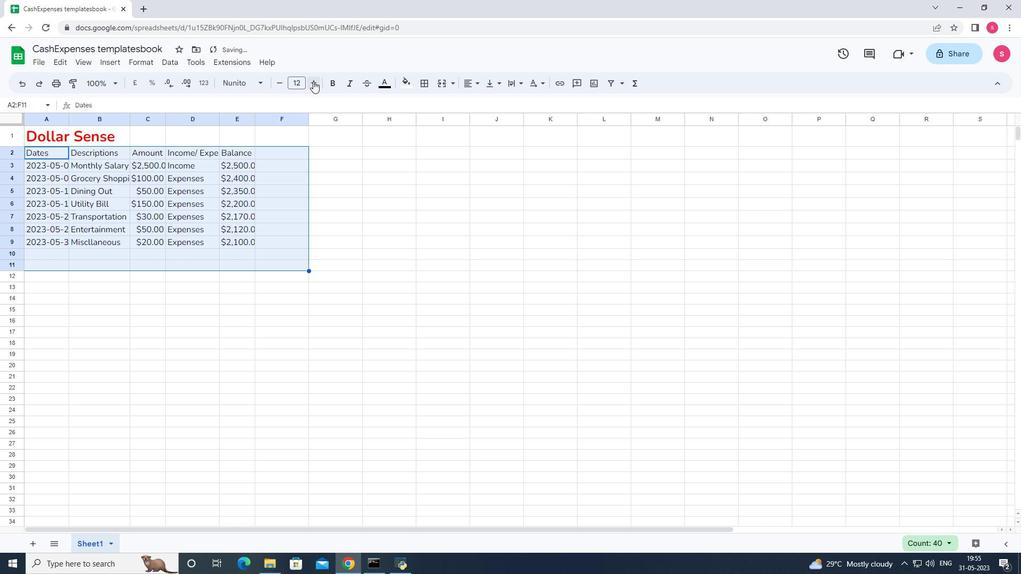 
Action: Mouse pressed left at (313, 81)
Screenshot: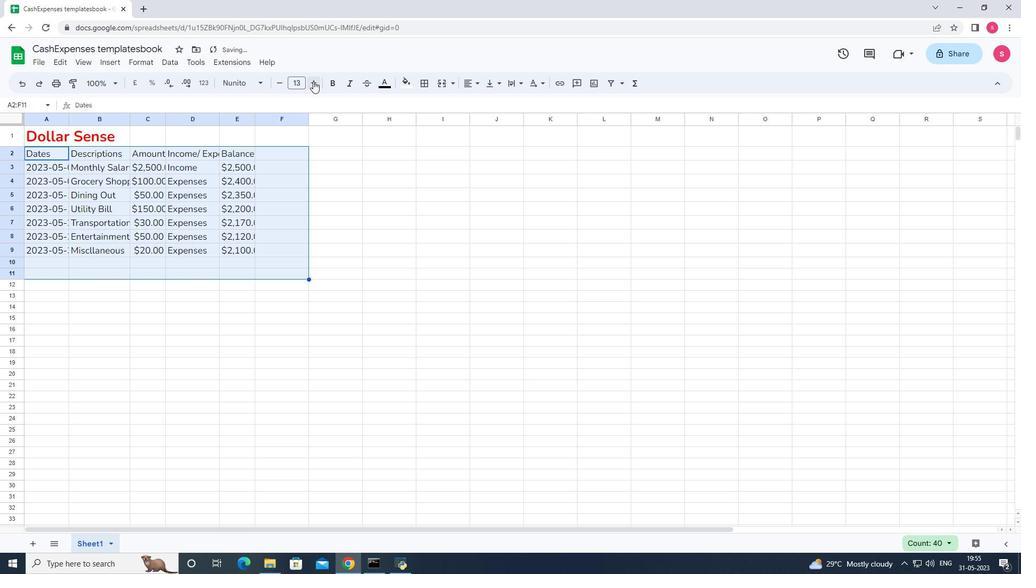 
Action: Mouse pressed left at (313, 81)
Screenshot: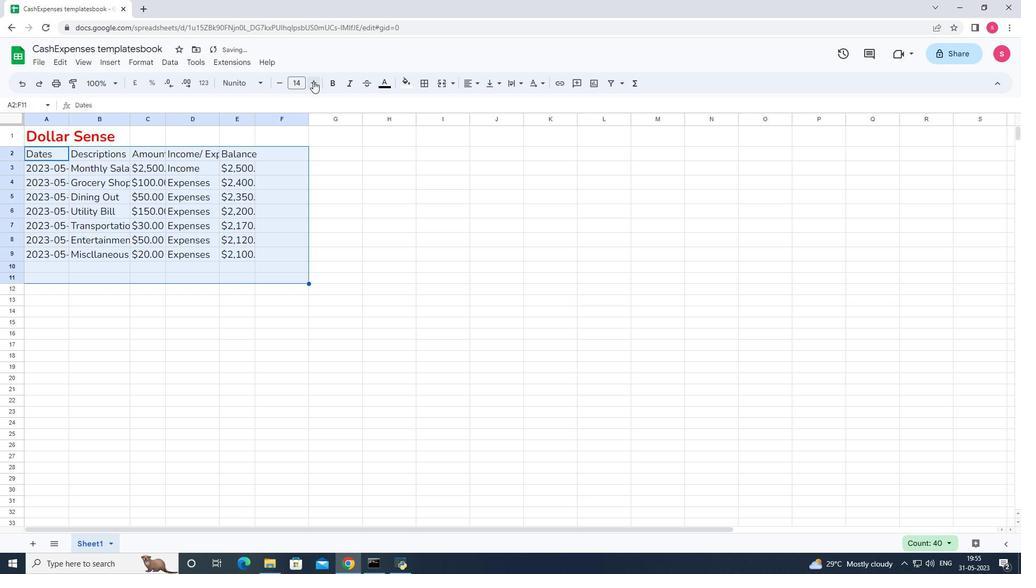 
Action: Mouse moved to (280, 83)
Screenshot: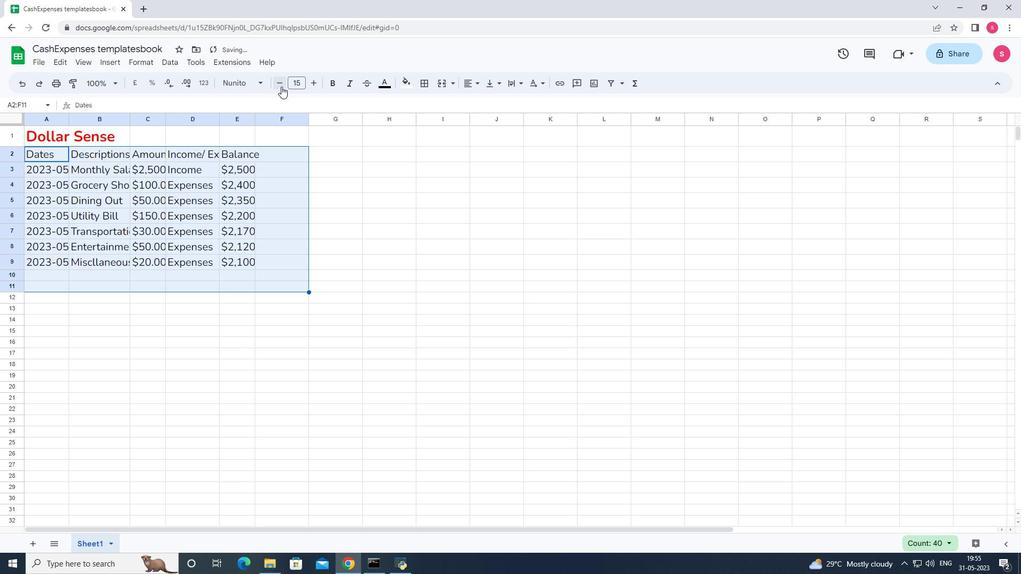 
Action: Mouse pressed left at (280, 83)
Screenshot: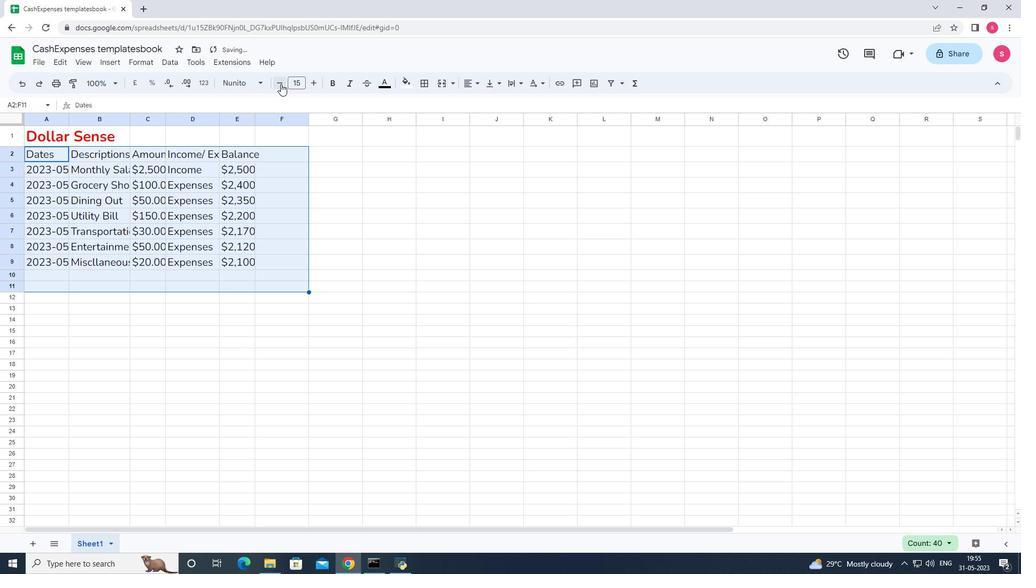 
Action: Mouse moved to (354, 208)
Screenshot: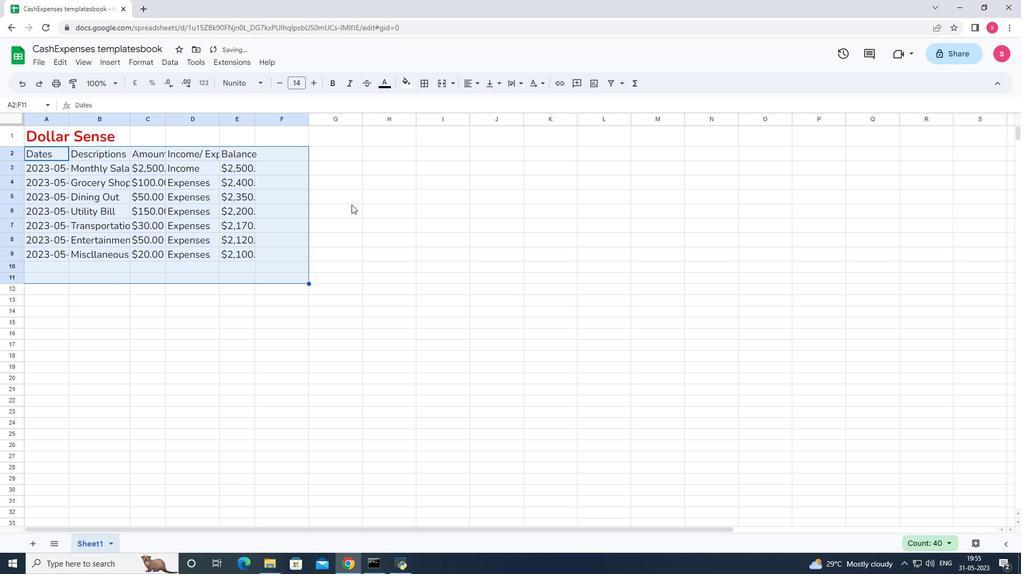 
Action: Mouse pressed left at (354, 208)
Screenshot: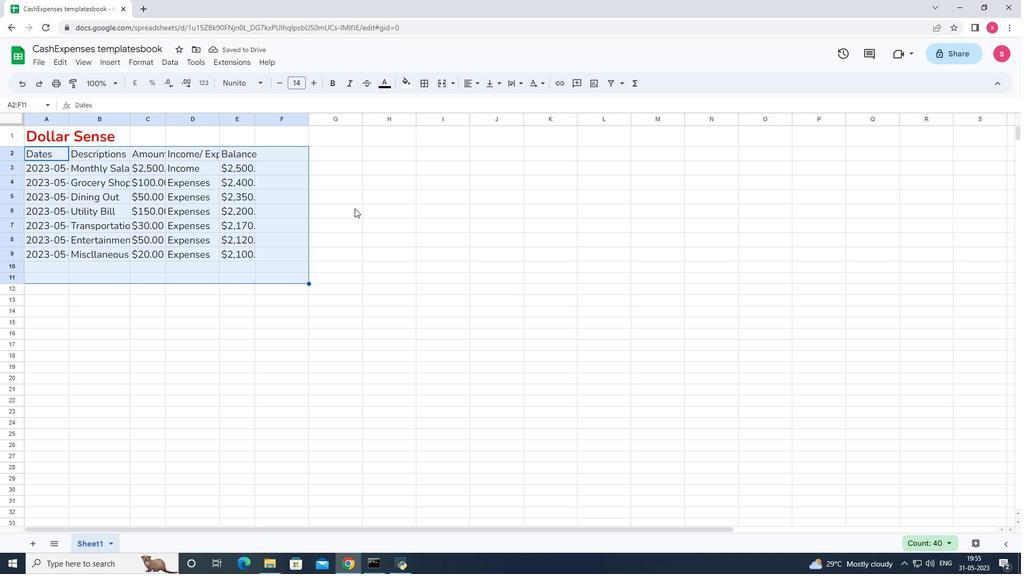
Action: Mouse moved to (36, 130)
Screenshot: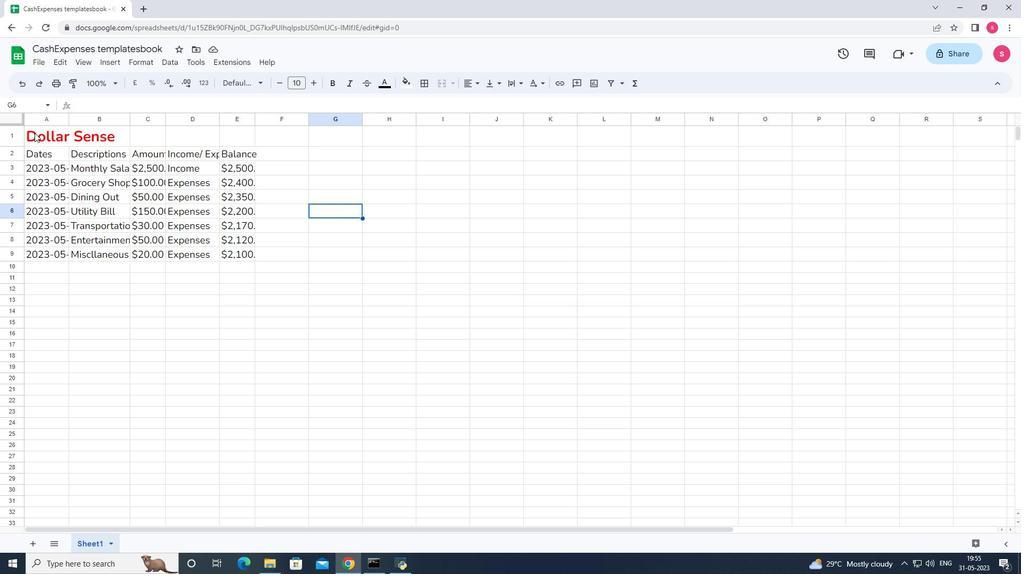 
Action: Mouse pressed left at (36, 130)
Screenshot: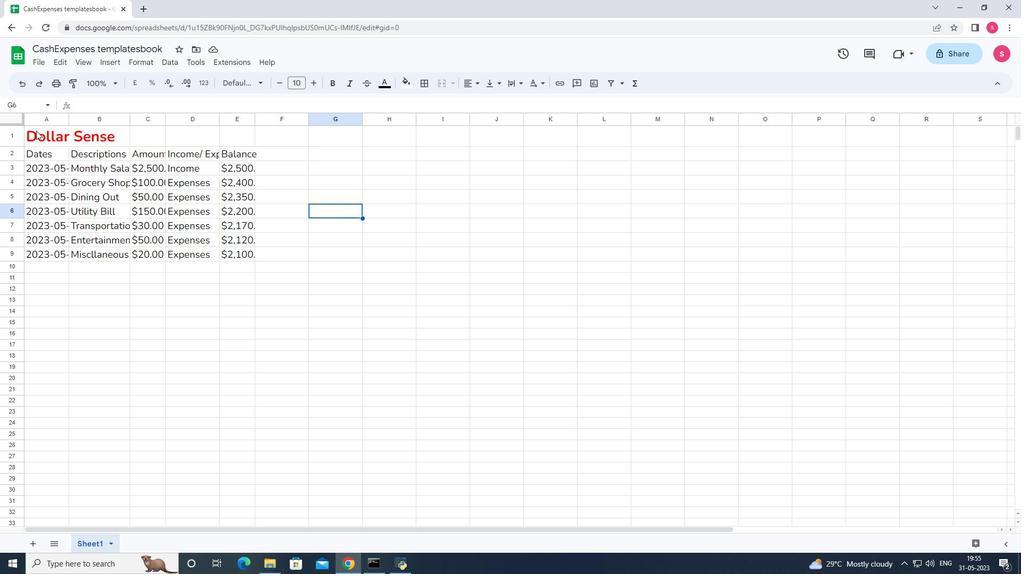 
Action: Mouse moved to (273, 257)
Screenshot: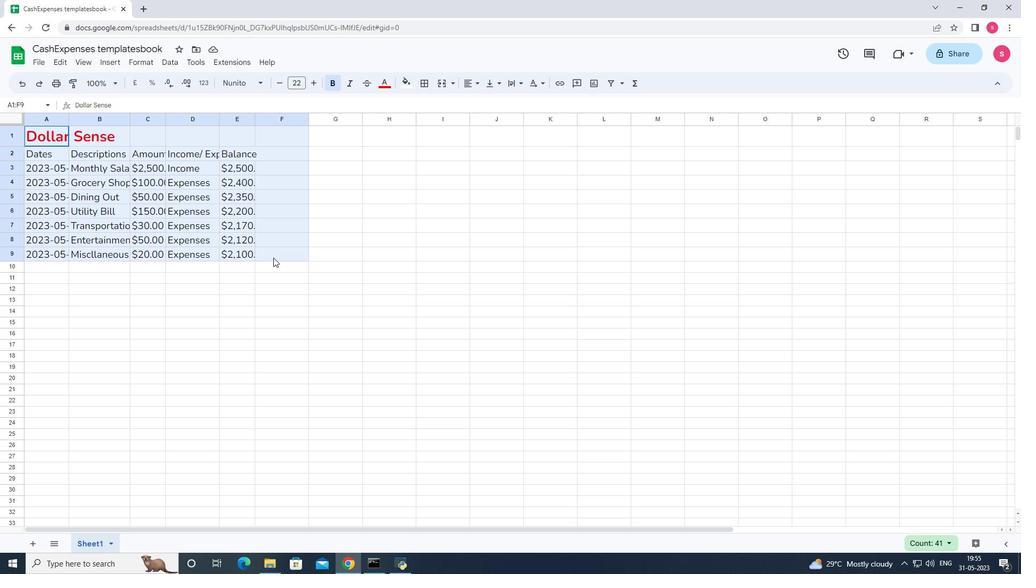 
Action: Mouse pressed left at (273, 257)
Screenshot: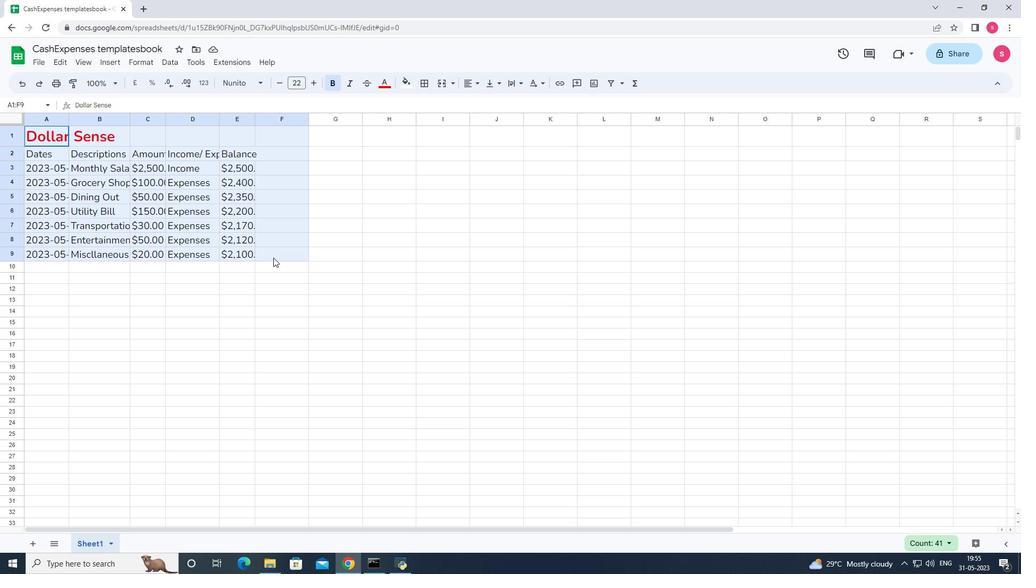 
Action: Mouse moved to (26, 132)
Screenshot: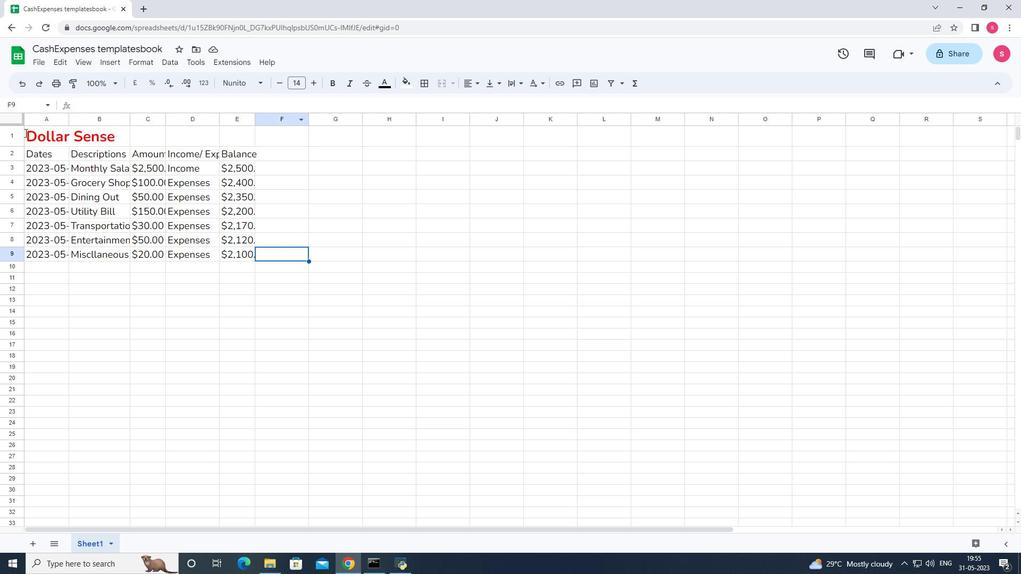 
Action: Mouse pressed left at (26, 132)
Screenshot: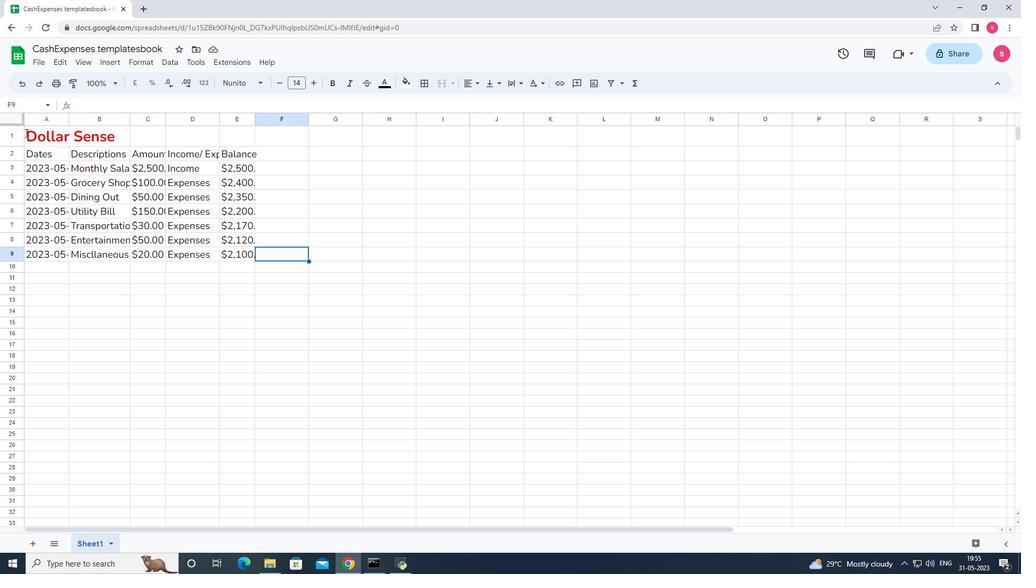 
Action: Mouse moved to (465, 84)
Screenshot: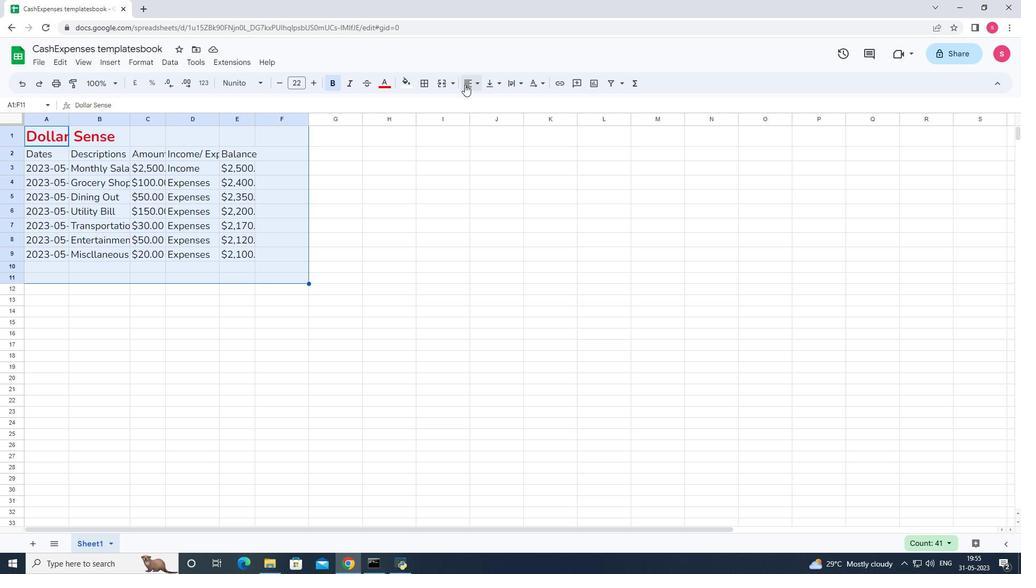 
Action: Mouse pressed left at (465, 84)
Screenshot: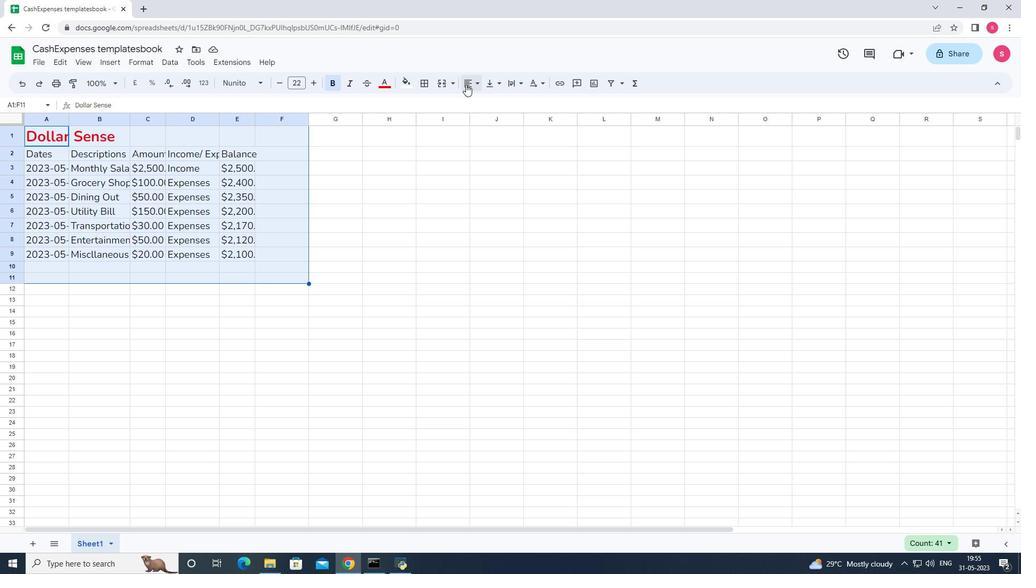 
Action: Mouse moved to (471, 104)
Screenshot: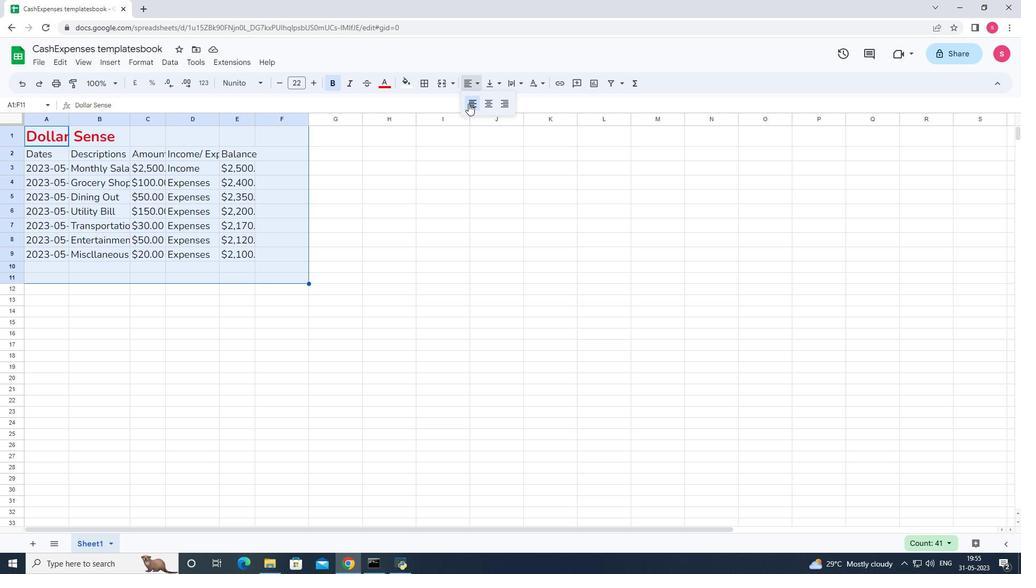 
Action: Mouse pressed left at (471, 104)
Screenshot: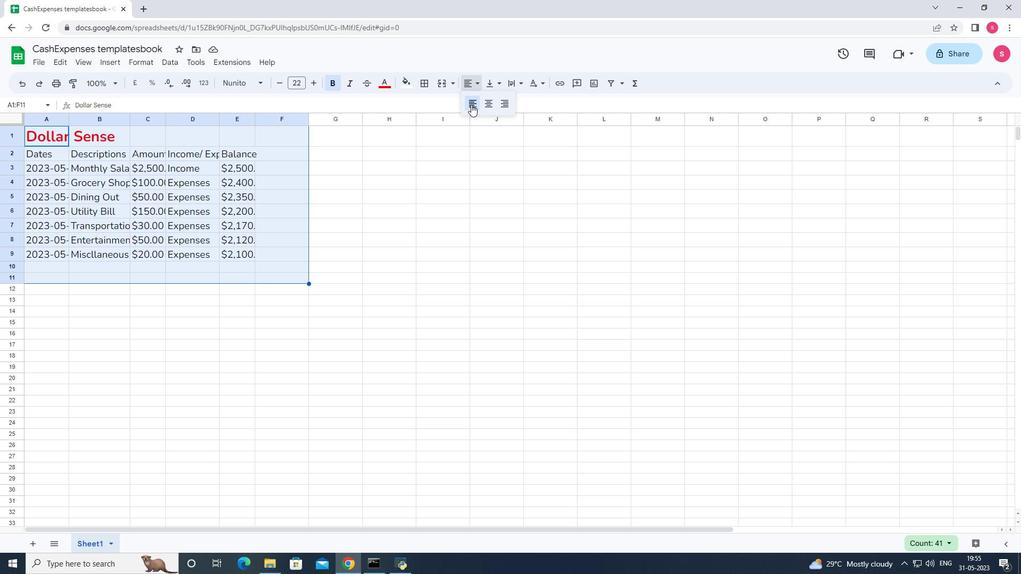 
Action: Mouse moved to (290, 441)
Screenshot: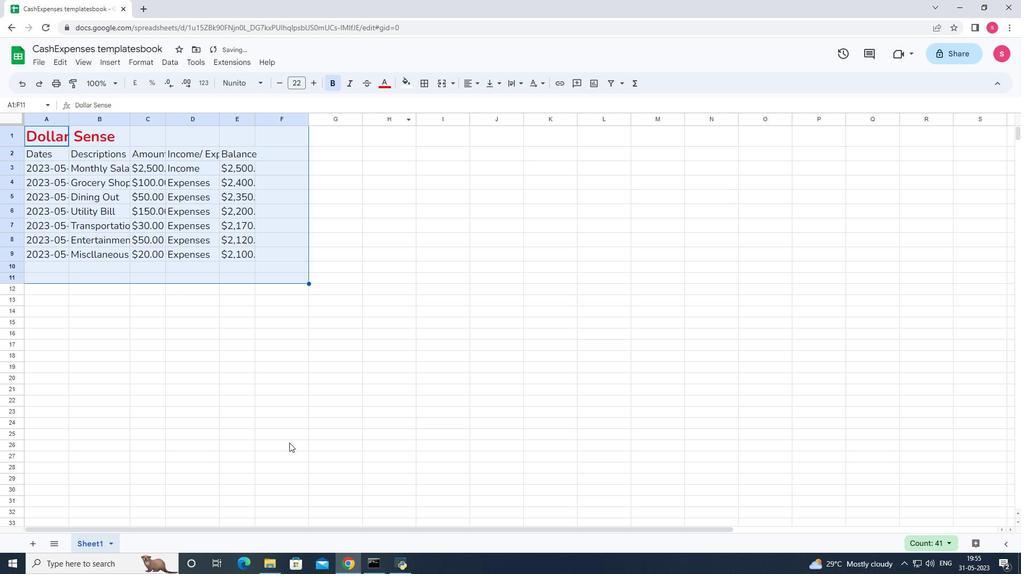 
Action: Mouse pressed left at (290, 441)
Screenshot: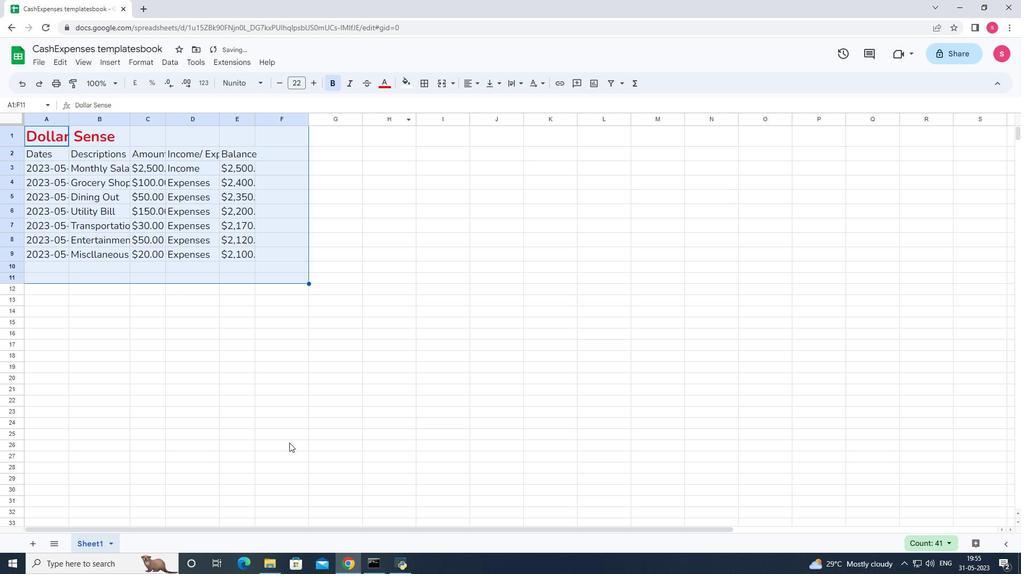 
Action: Mouse moved to (67, 119)
Screenshot: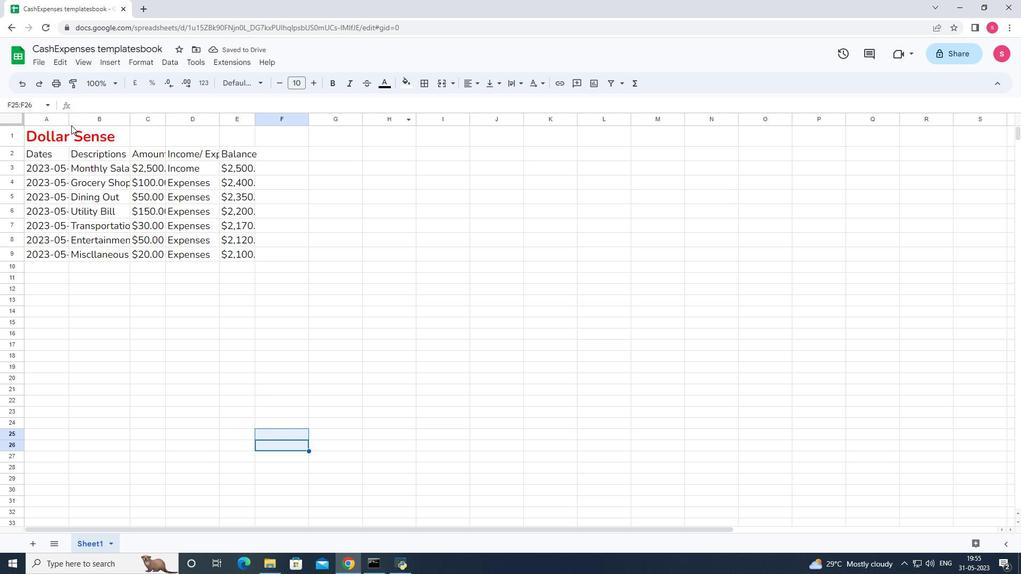 
Action: Mouse pressed left at (67, 119)
Screenshot: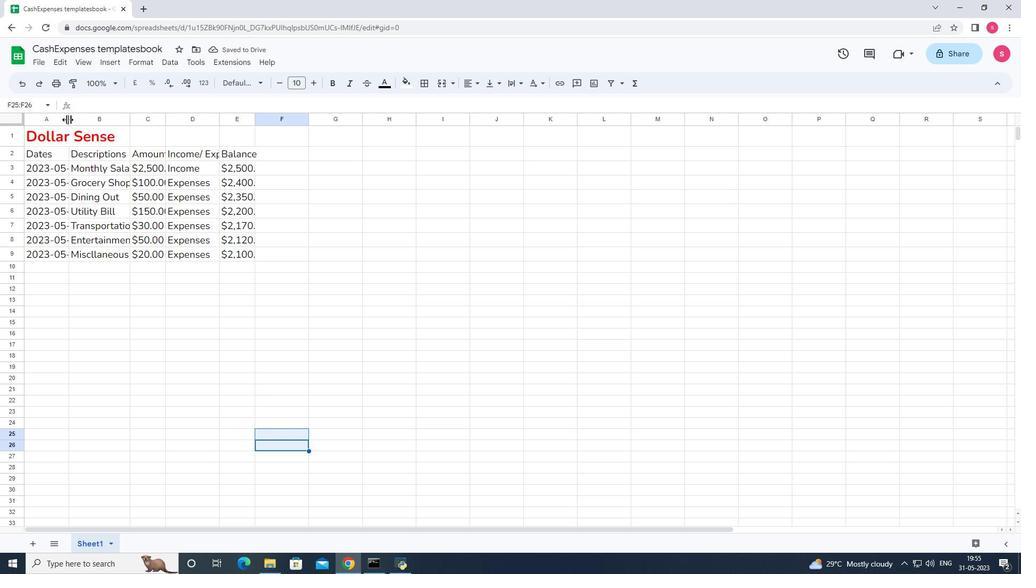
Action: Mouse pressed left at (67, 119)
Screenshot: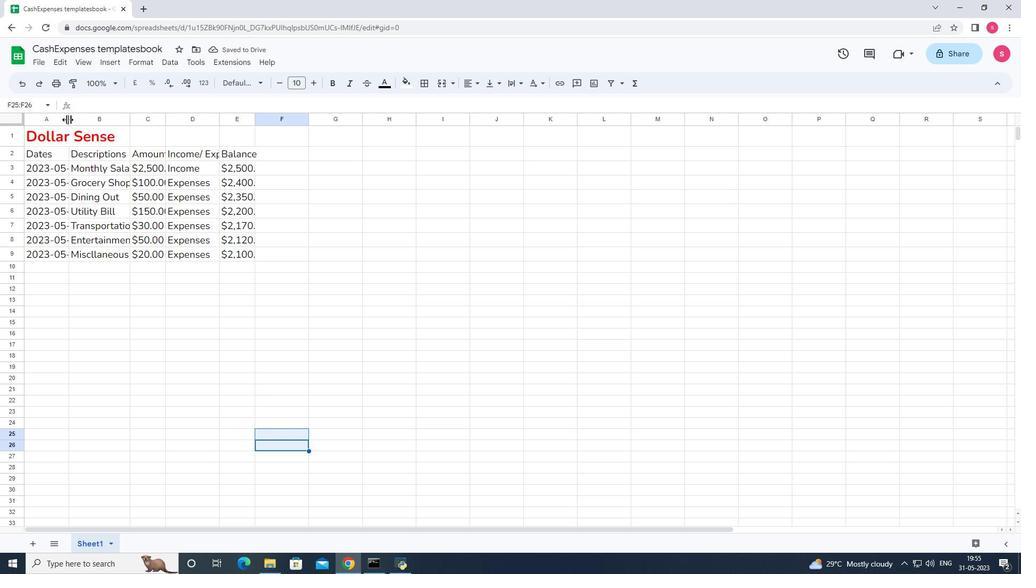 
Action: Mouse moved to (178, 120)
Screenshot: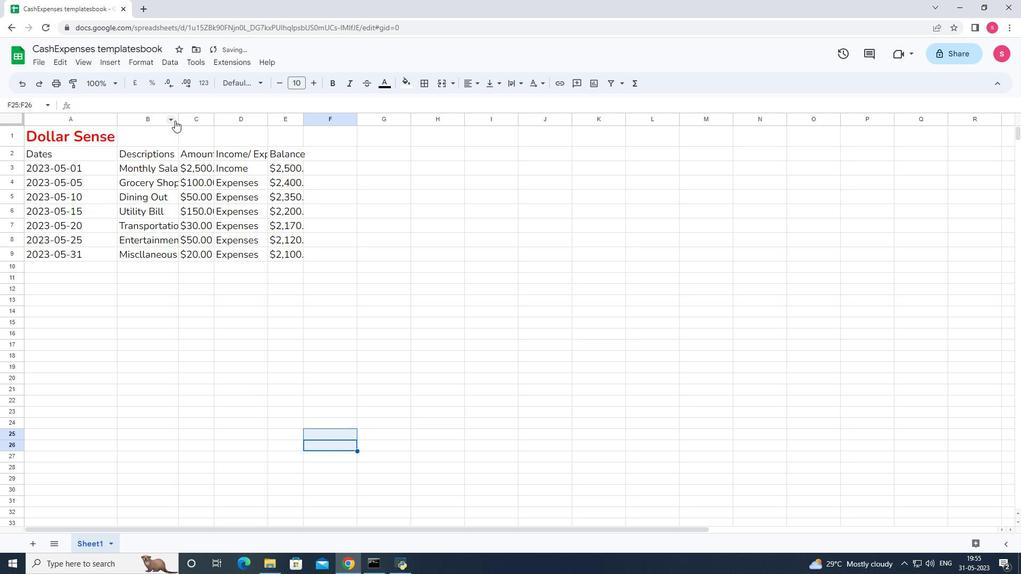 
Action: Mouse pressed left at (178, 120)
Screenshot: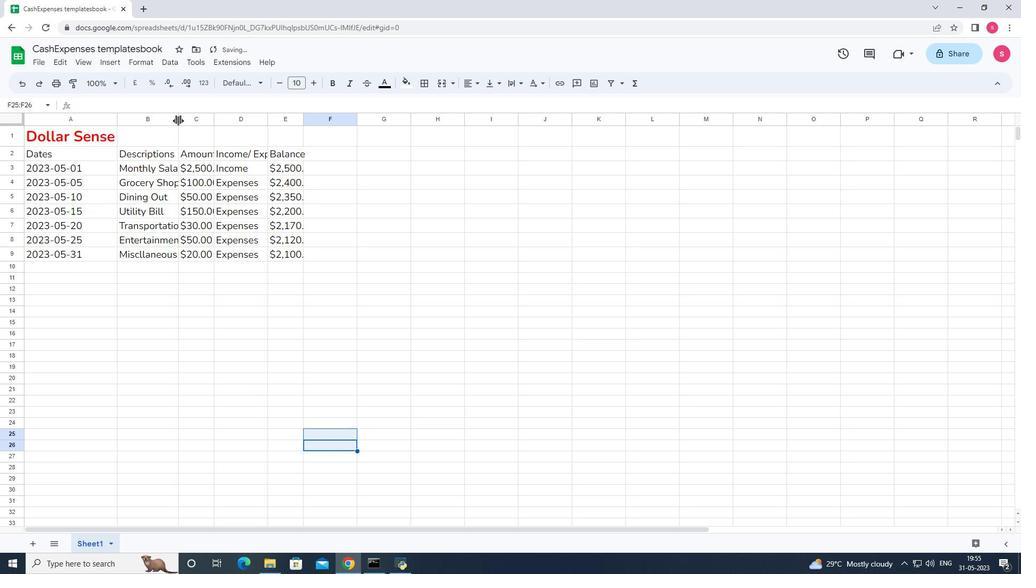
Action: Mouse pressed left at (178, 120)
Screenshot: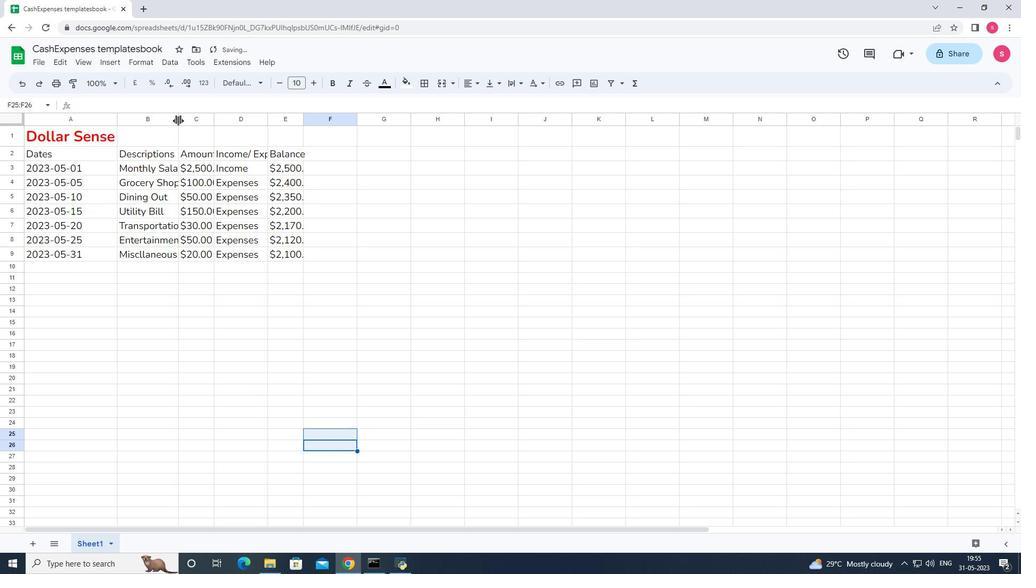 
Action: Mouse moved to (236, 122)
Screenshot: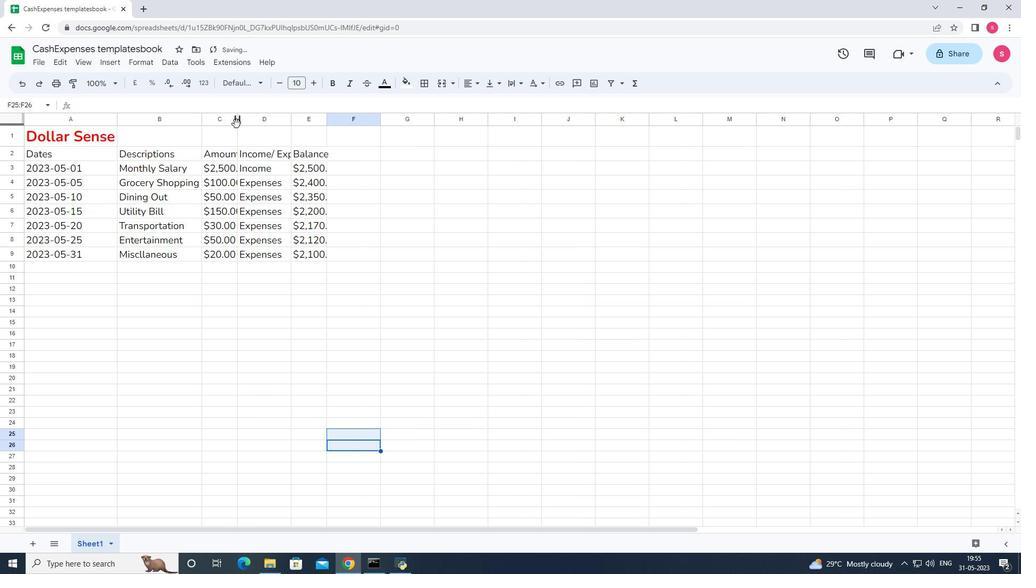 
Action: Mouse pressed left at (236, 122)
Screenshot: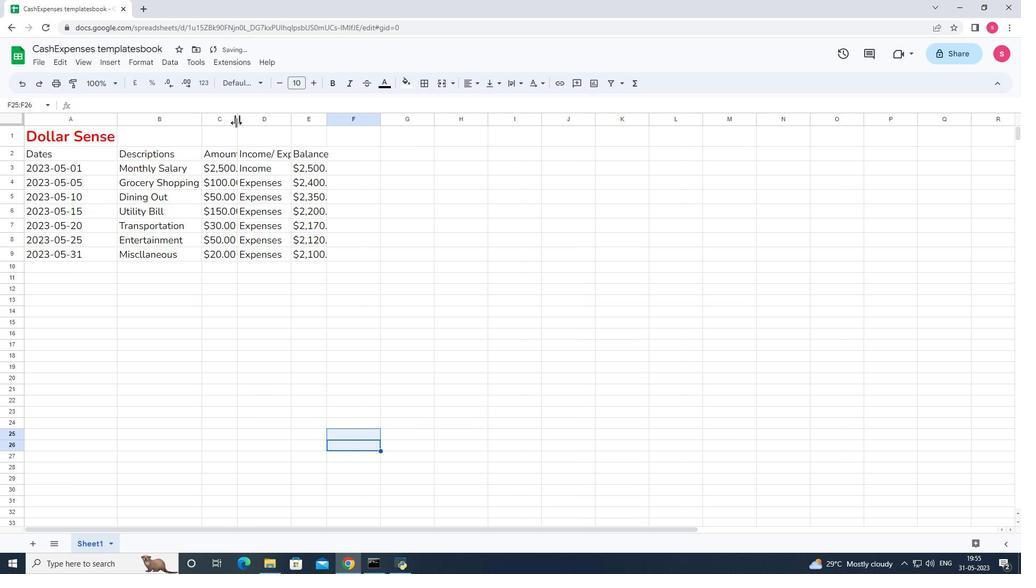 
Action: Mouse pressed left at (236, 122)
Screenshot: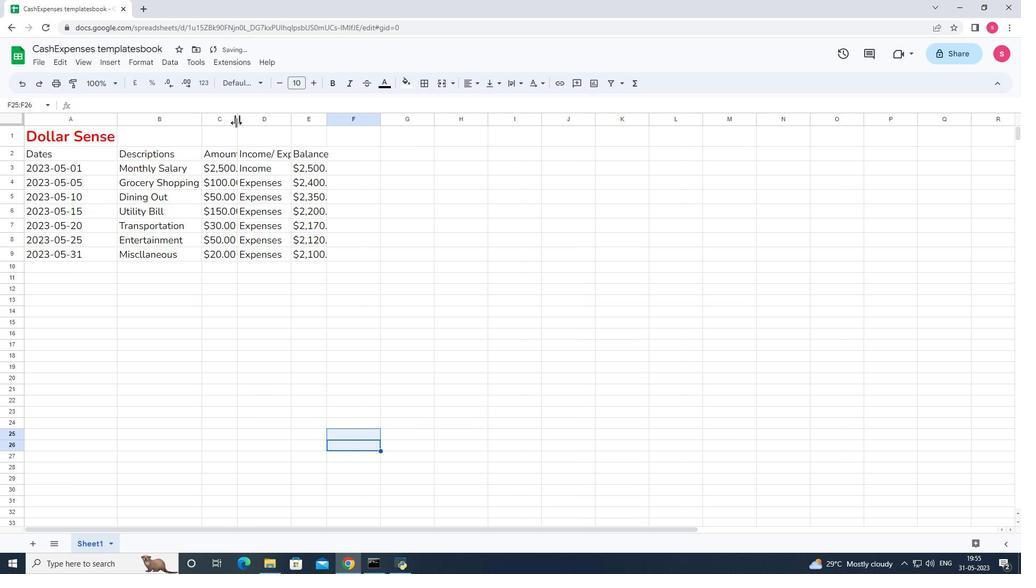 
Action: Mouse moved to (305, 121)
Screenshot: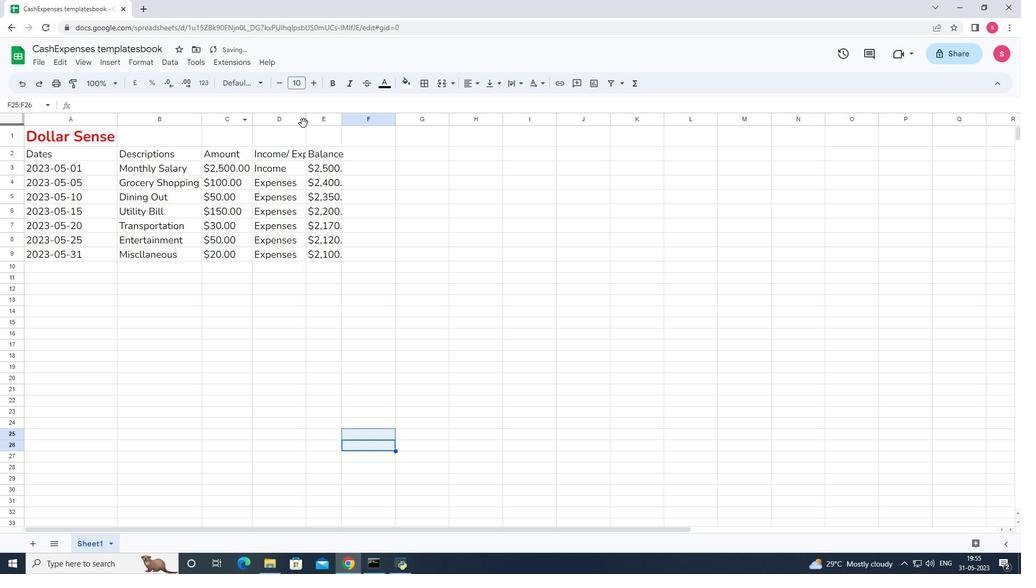 
Action: Mouse pressed left at (305, 121)
Screenshot: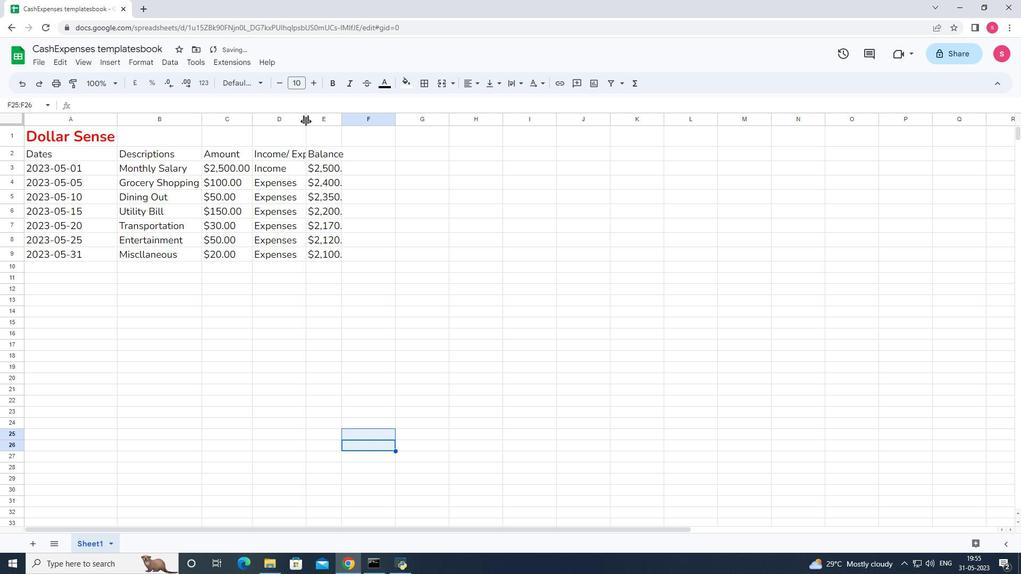 
Action: Mouse pressed left at (305, 121)
Screenshot: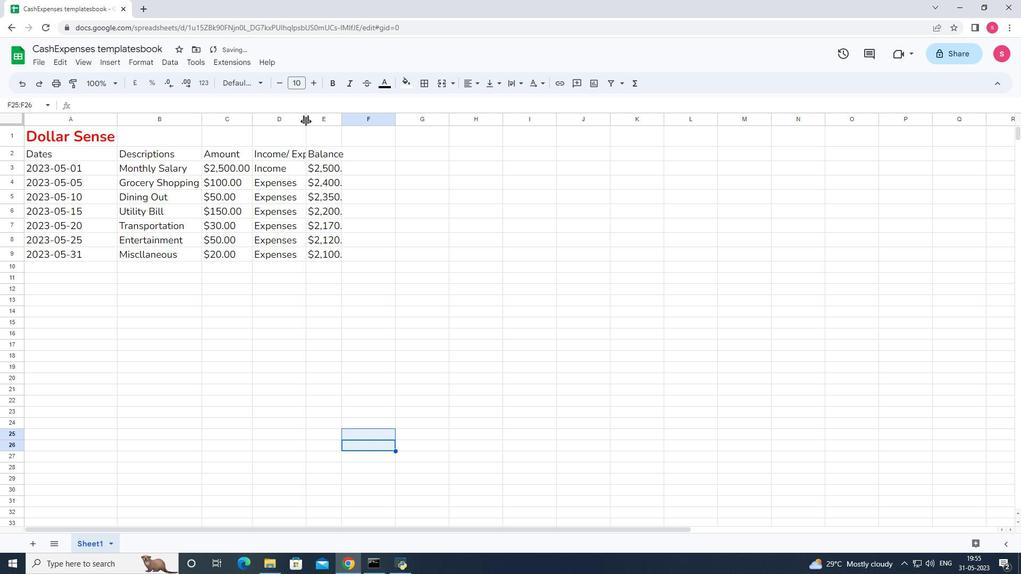 
Action: Mouse moved to (398, 145)
Screenshot: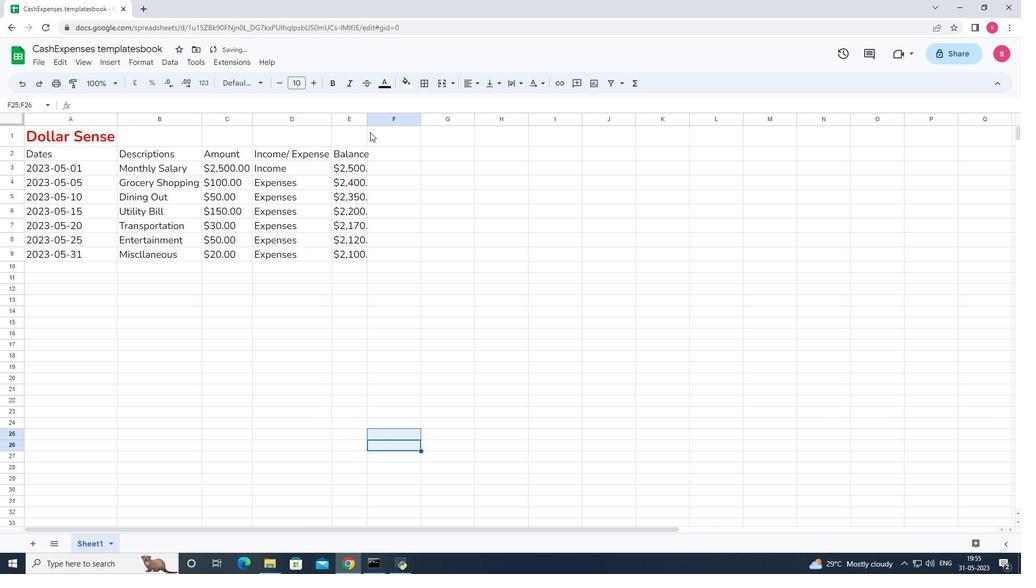 
Action: Mouse pressed left at (398, 145)
Screenshot: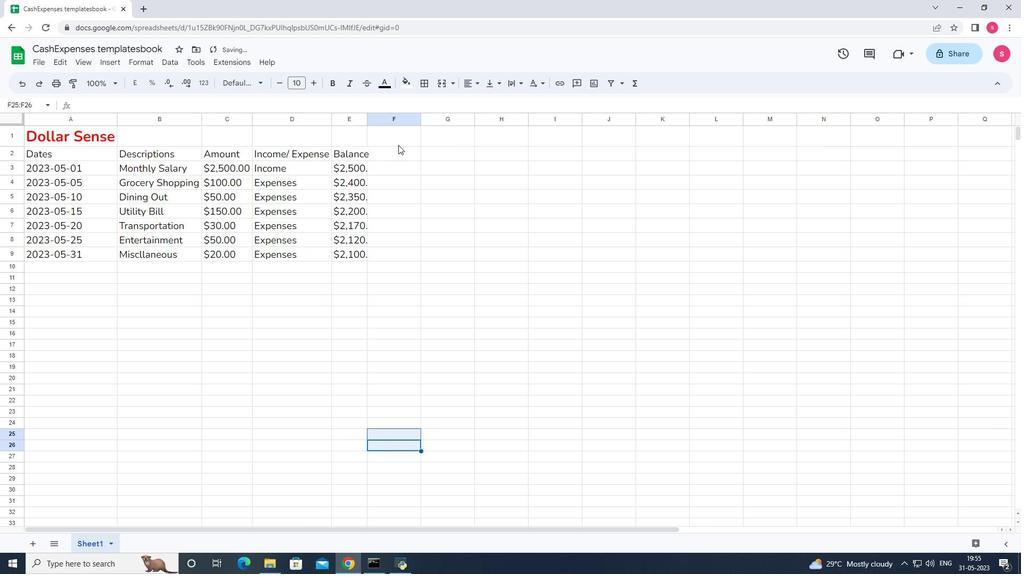 
Action: Mouse moved to (480, 191)
Screenshot: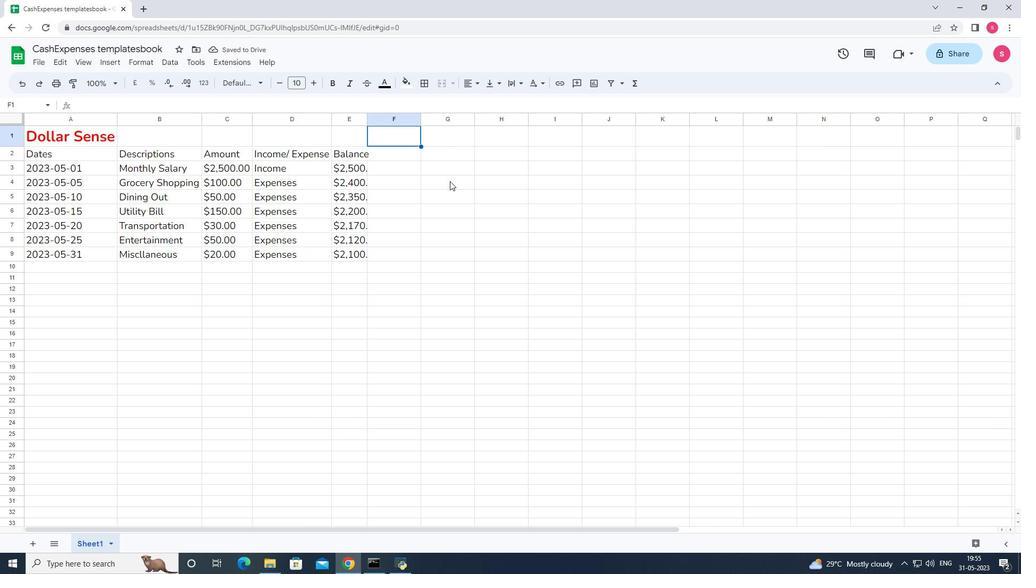 
Action: Mouse pressed left at (480, 191)
Screenshot: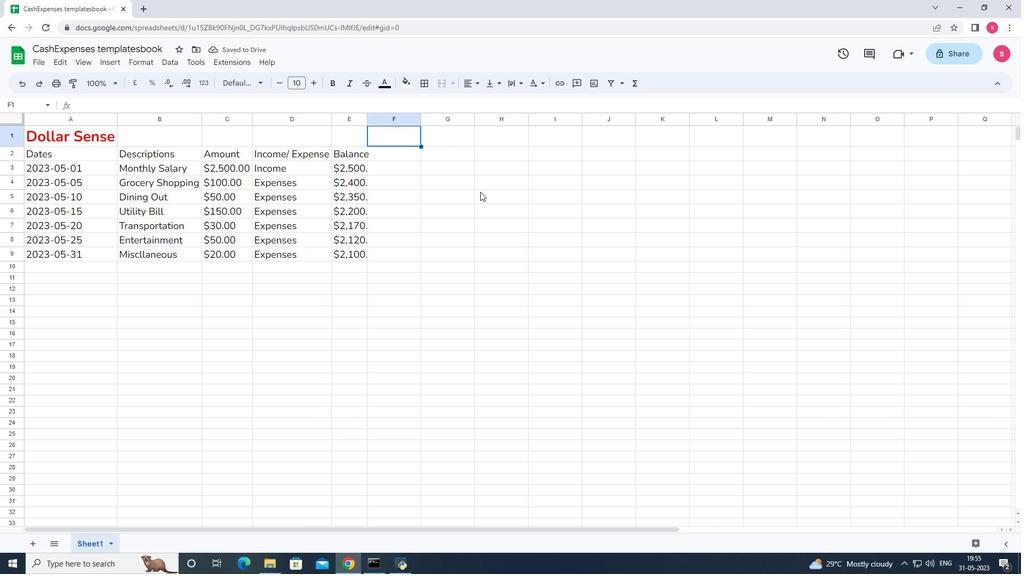 
Action: Mouse moved to (368, 120)
Screenshot: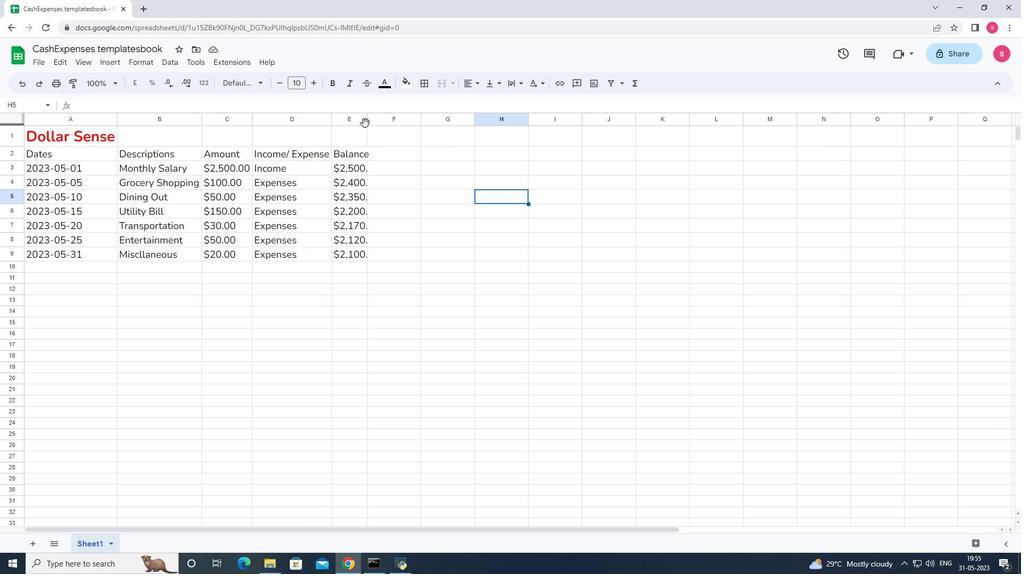 
Action: Mouse pressed left at (368, 120)
Screenshot: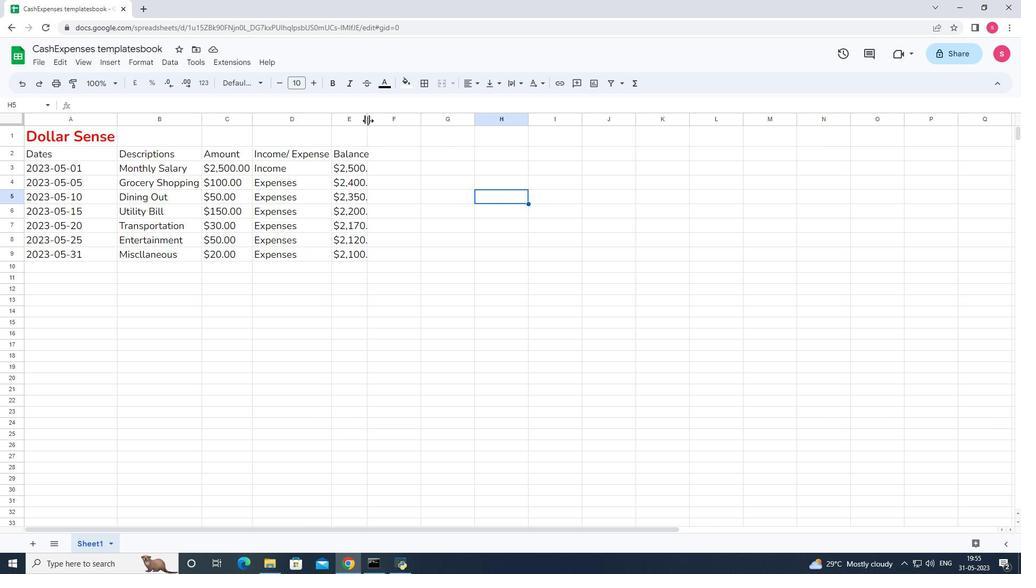
Action: Mouse pressed left at (368, 120)
Screenshot: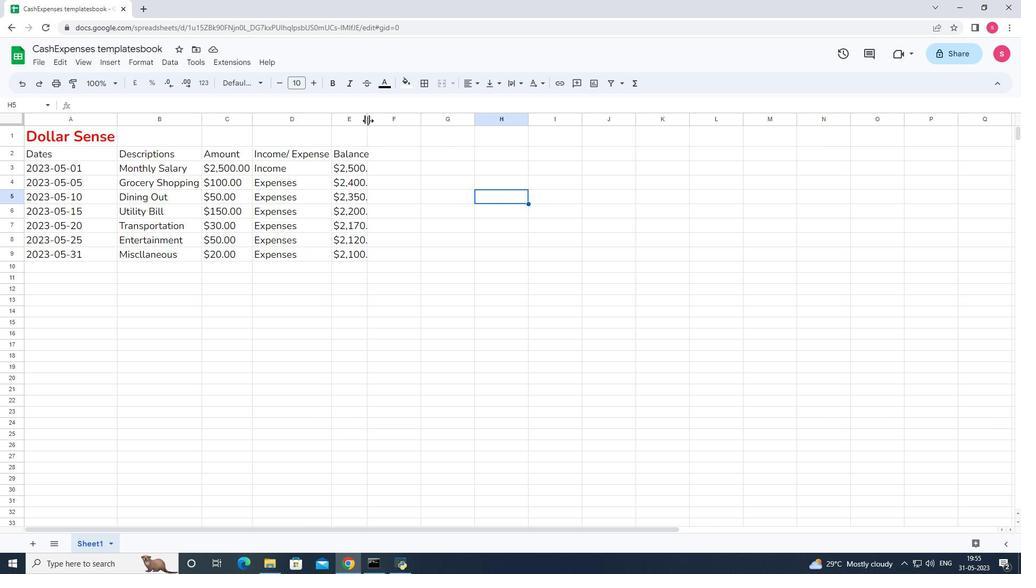 
Action: Mouse moved to (340, 324)
Screenshot: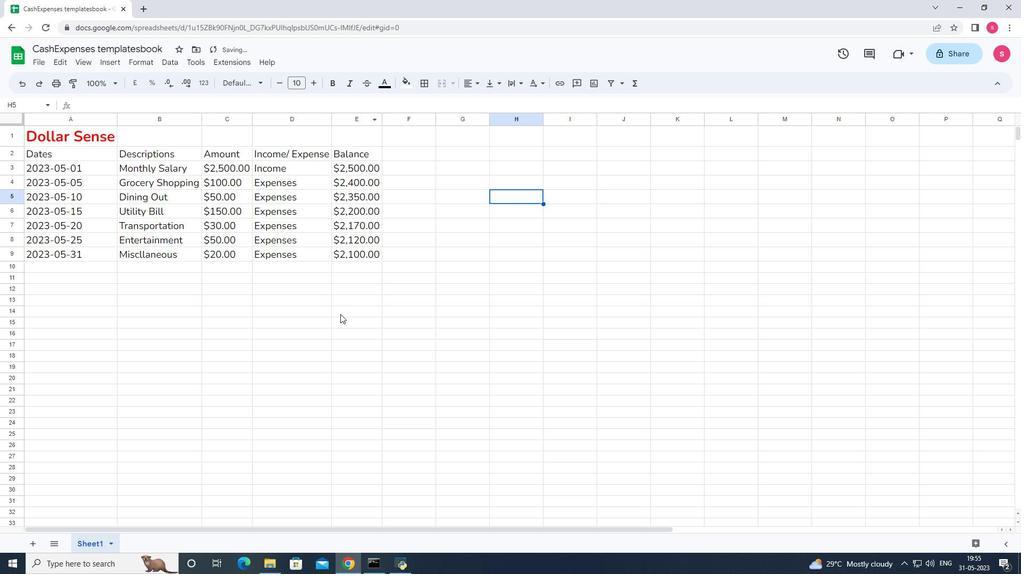 
Action: Mouse pressed left at (340, 324)
Screenshot: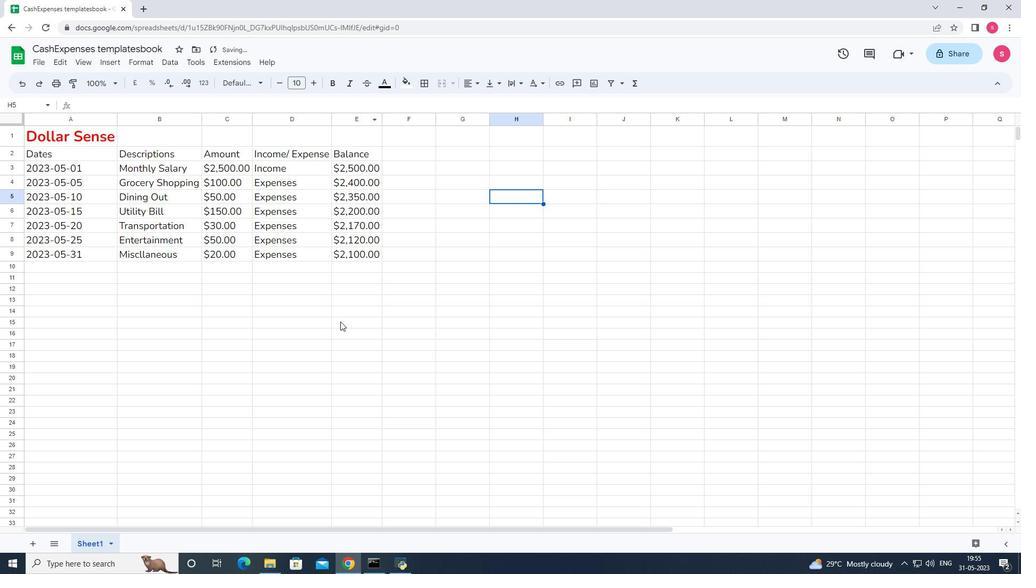 
Action: Mouse moved to (353, 370)
Screenshot: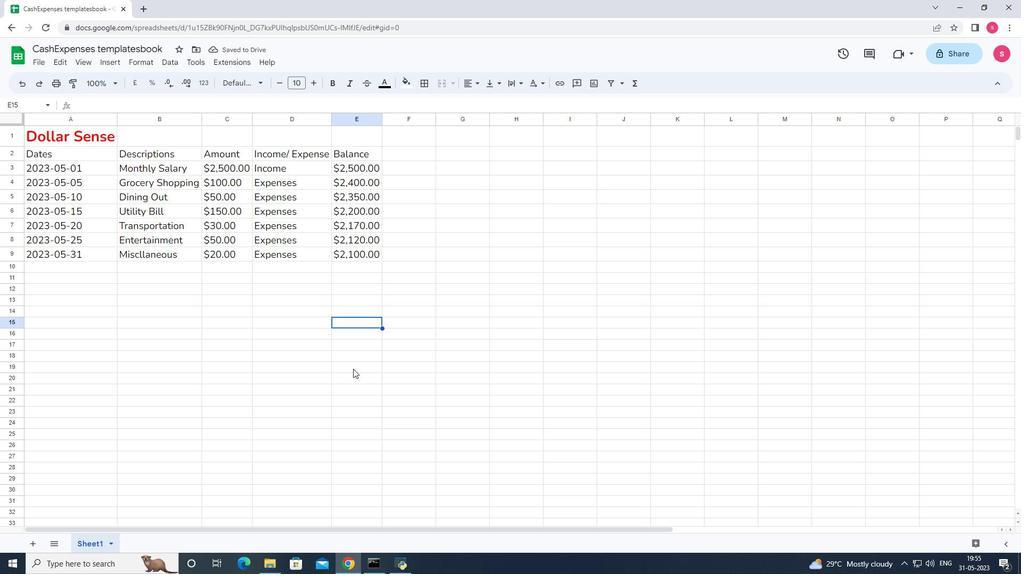 
Action: Key pressed ctrl+S
Screenshot: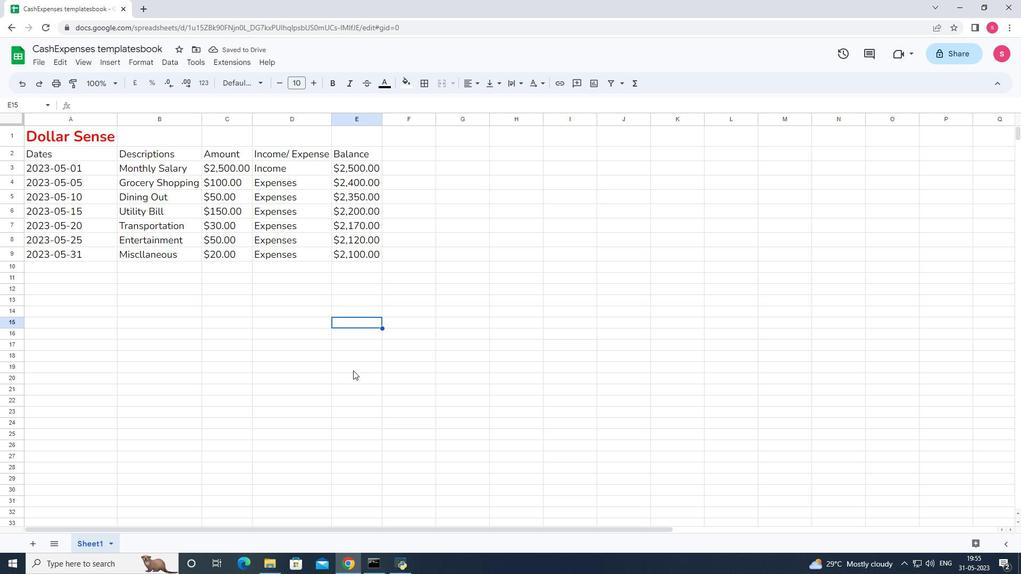 
Action: Mouse moved to (154, 315)
Screenshot: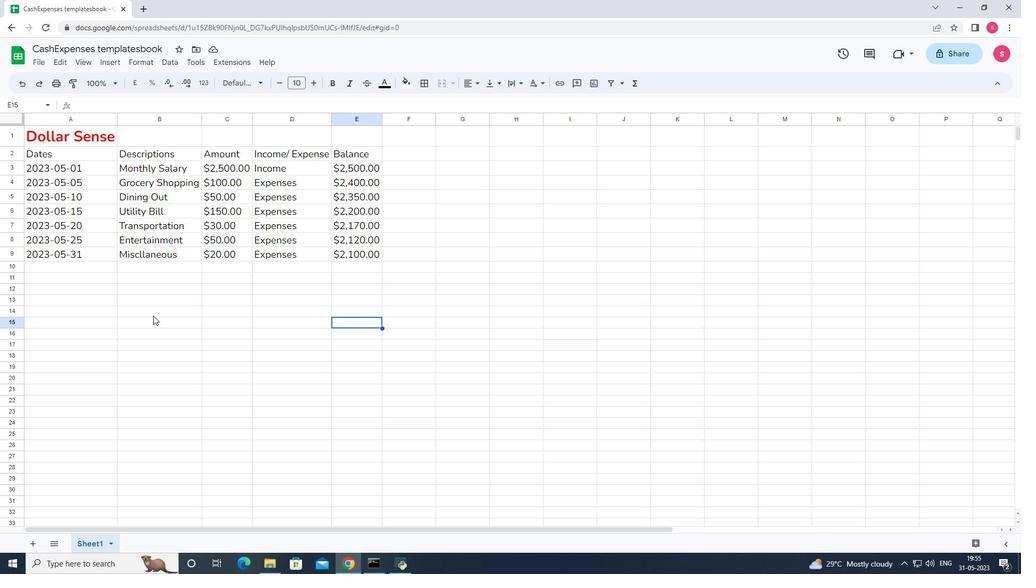 
